 Task: Check the average views per listing of electric range in the last 5 years.
Action: Mouse moved to (944, 212)
Screenshot: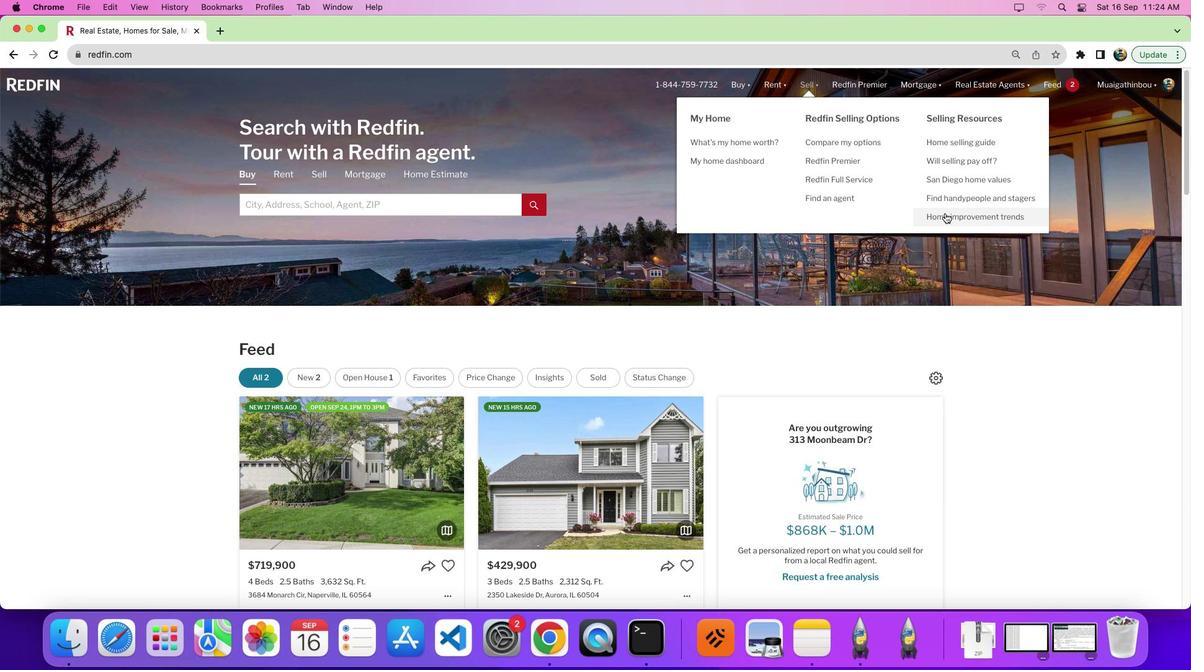 
Action: Mouse pressed left at (944, 212)
Screenshot: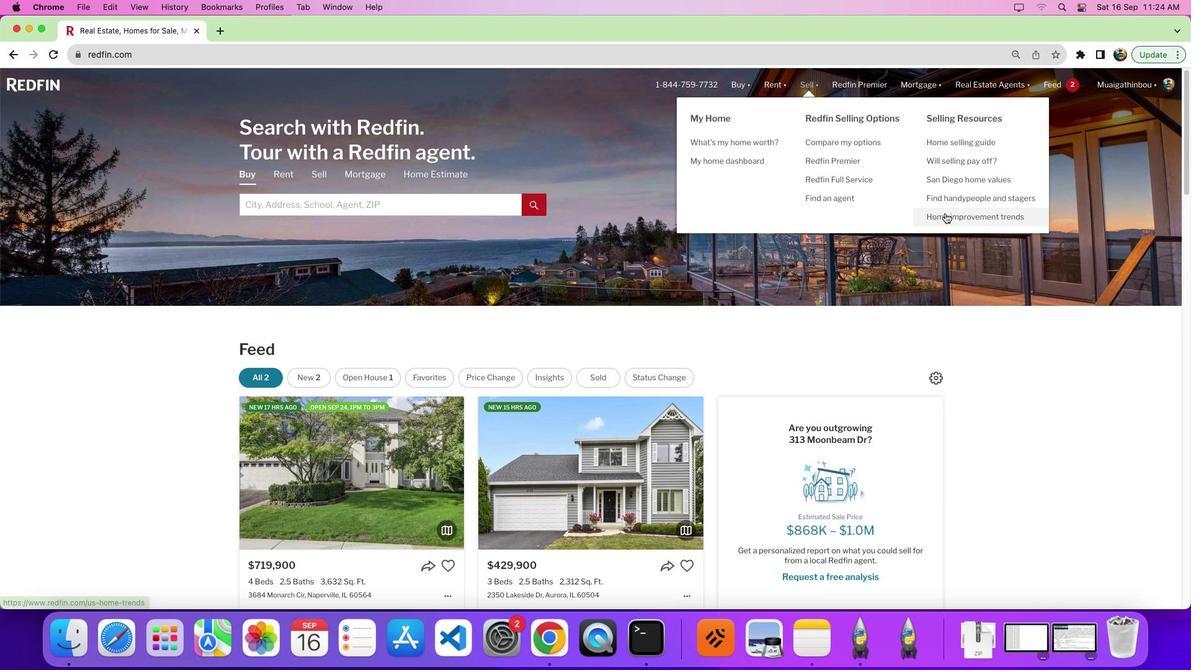 
Action: Mouse pressed left at (944, 212)
Screenshot: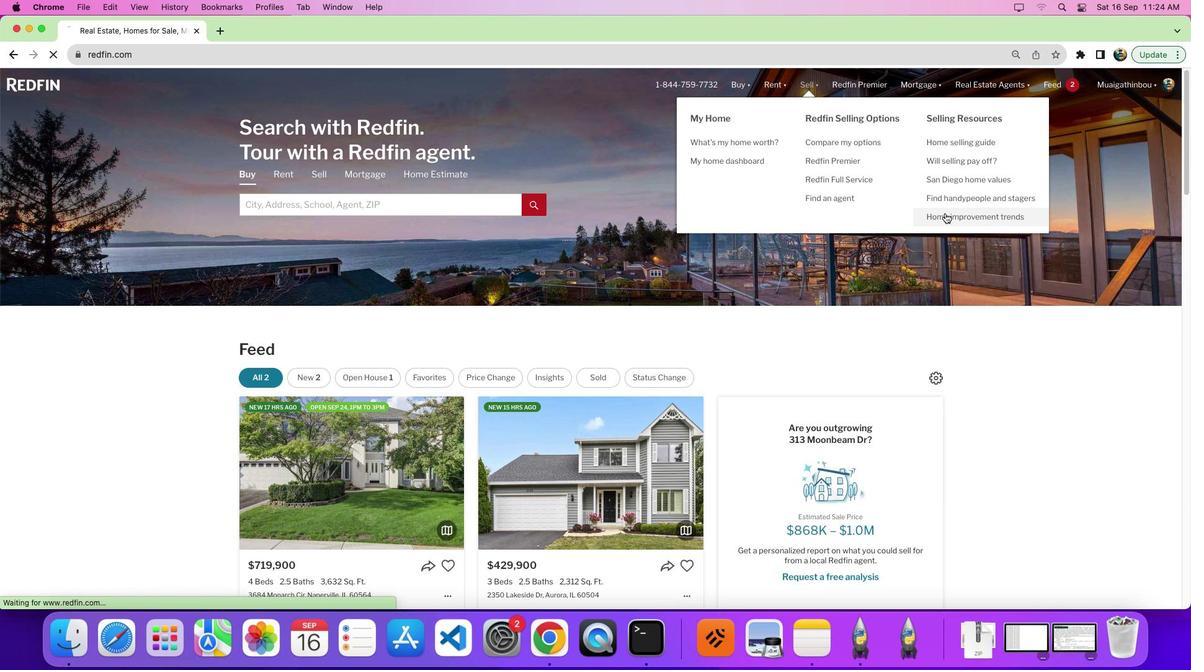 
Action: Mouse moved to (328, 242)
Screenshot: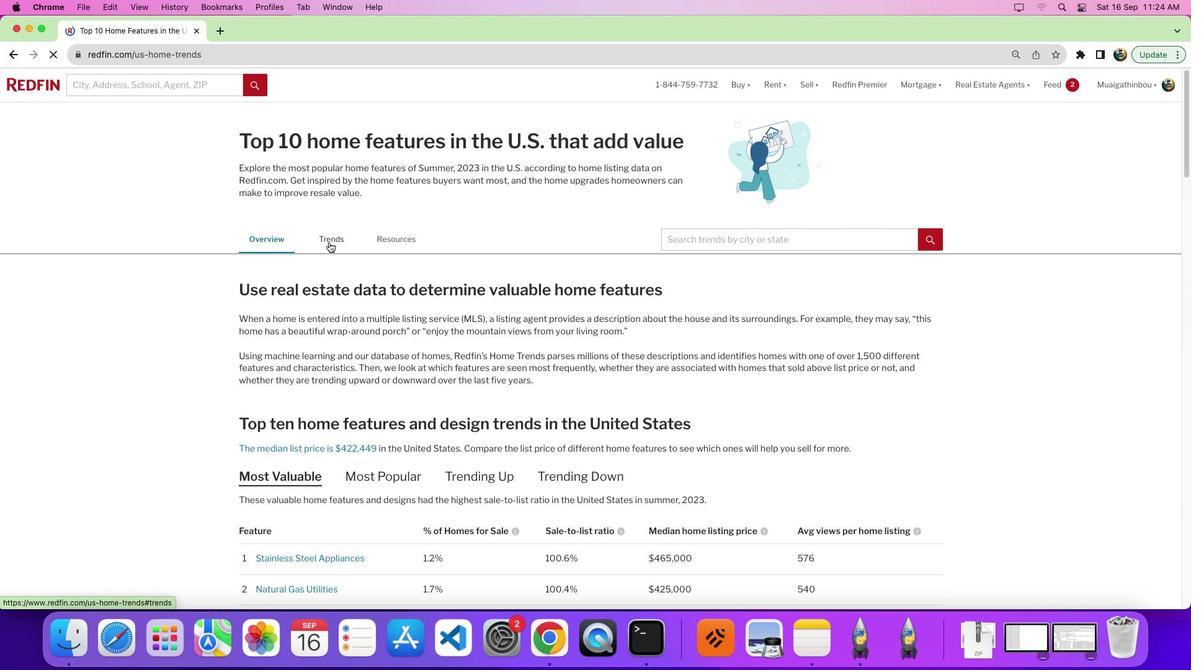 
Action: Mouse pressed left at (328, 242)
Screenshot: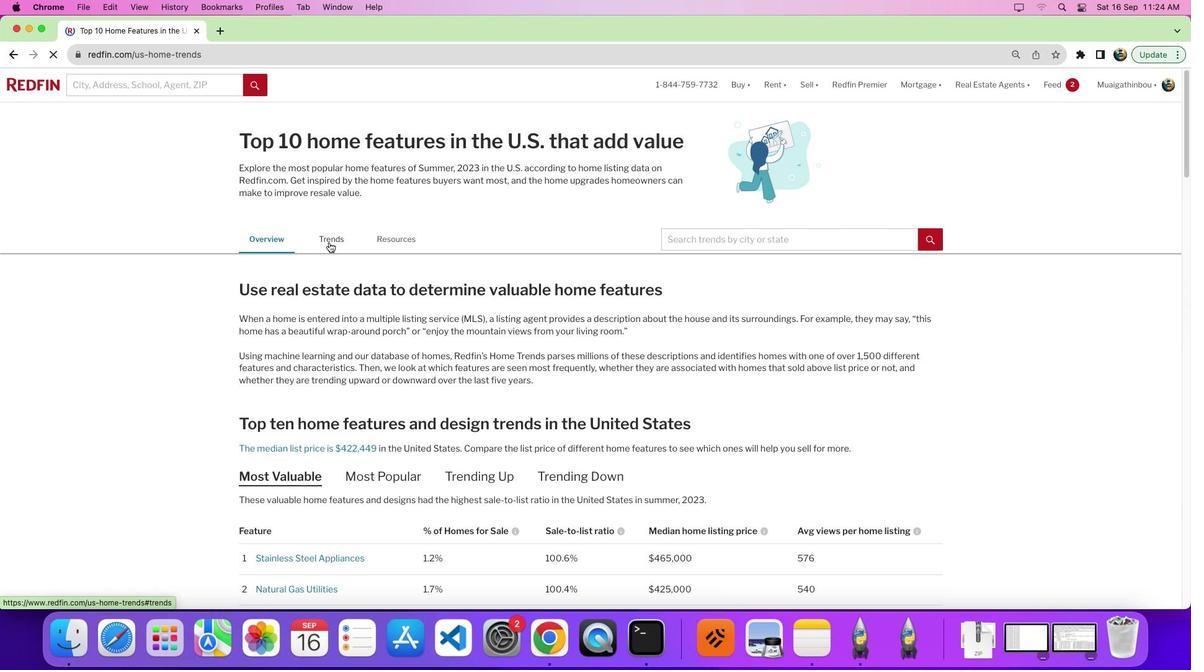 
Action: Mouse moved to (640, 300)
Screenshot: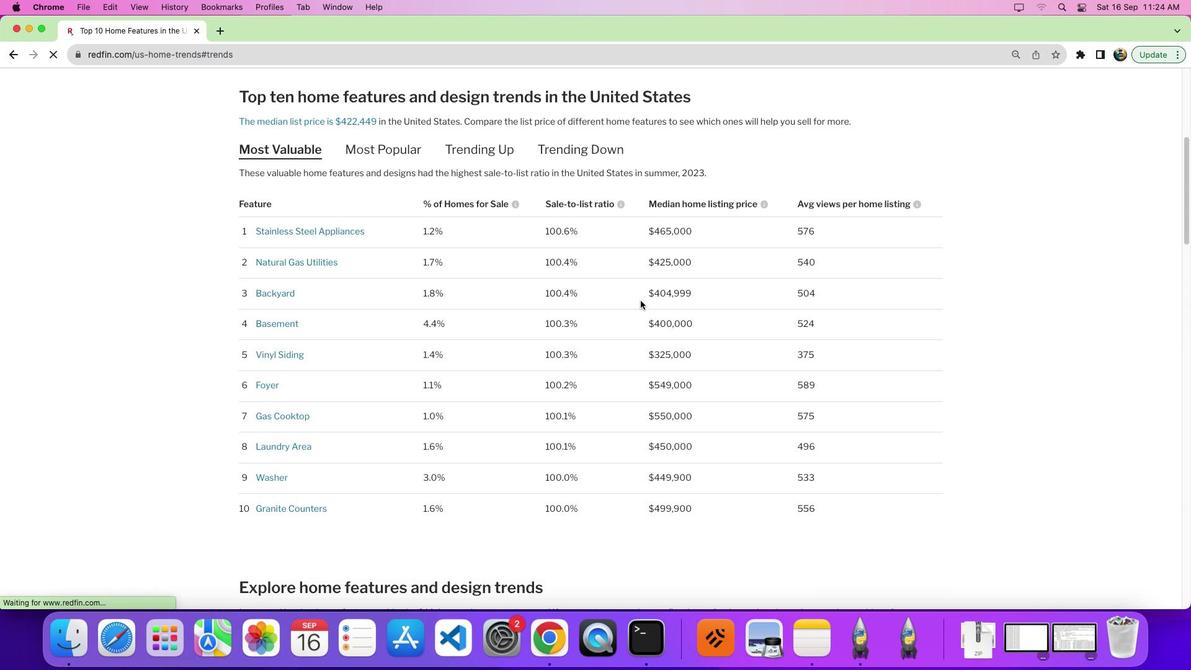 
Action: Mouse scrolled (640, 300) with delta (0, 0)
Screenshot: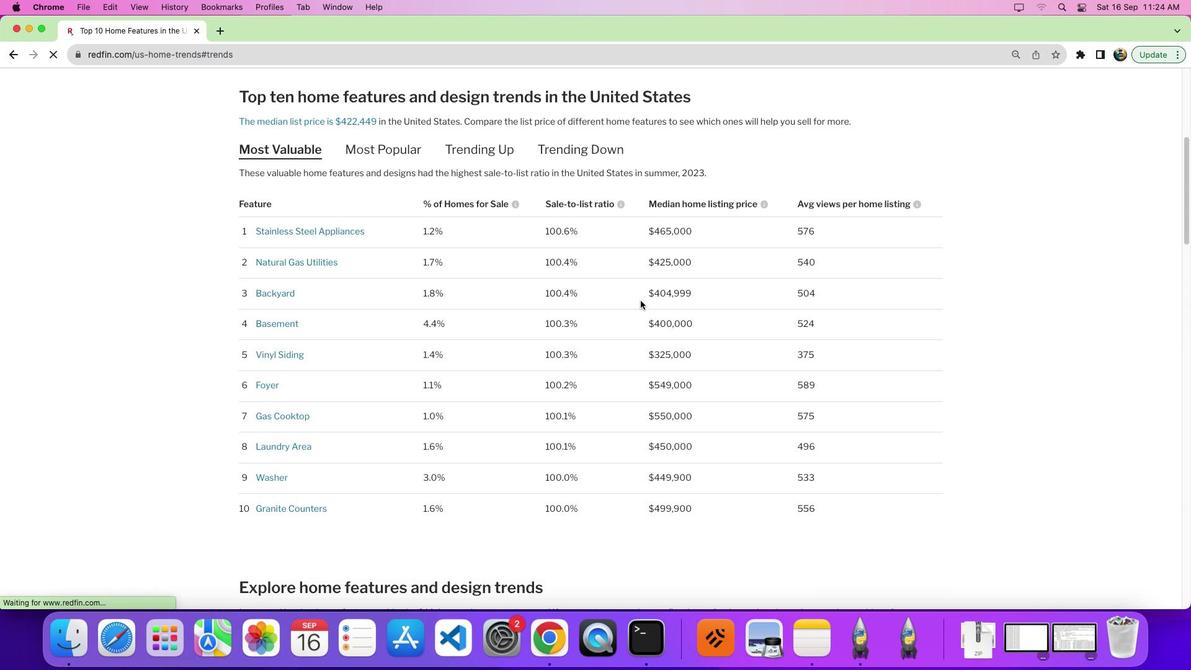 
Action: Mouse scrolled (640, 300) with delta (0, -1)
Screenshot: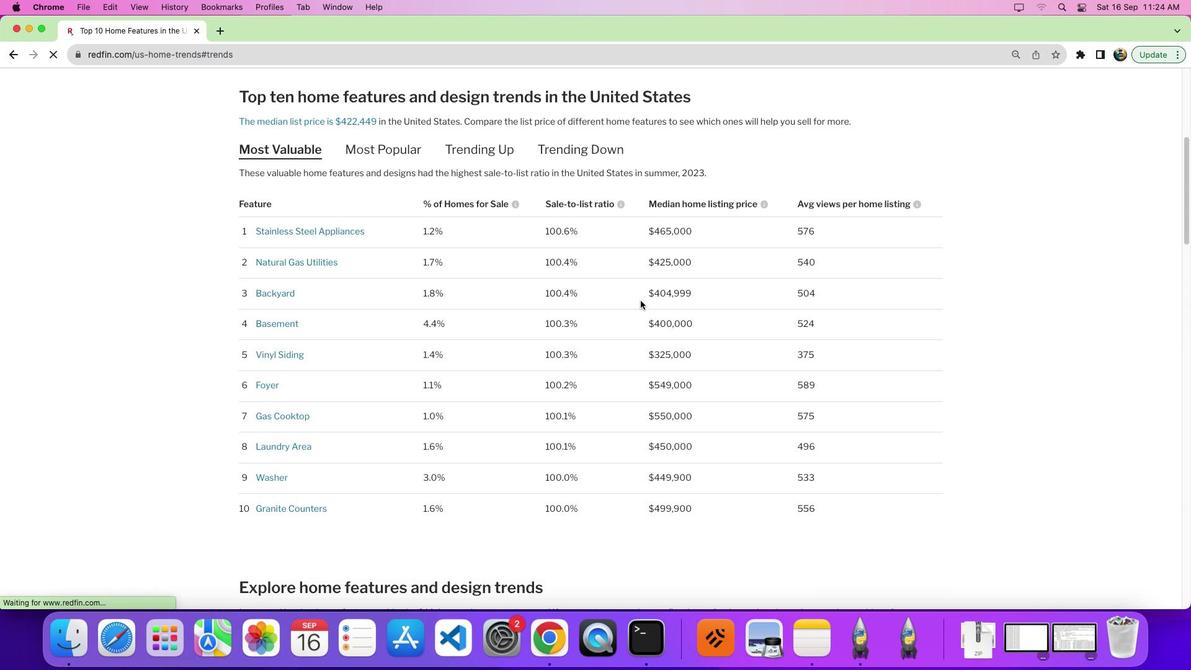 
Action: Mouse scrolled (640, 300) with delta (0, -4)
Screenshot: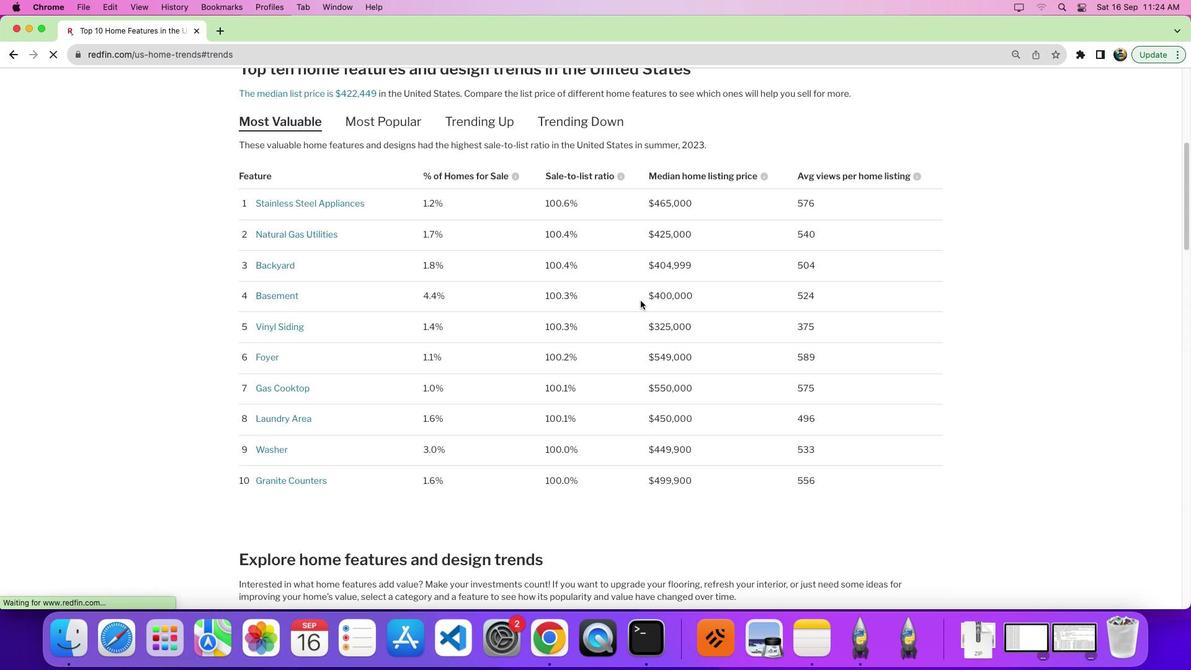 
Action: Mouse scrolled (640, 300) with delta (0, -6)
Screenshot: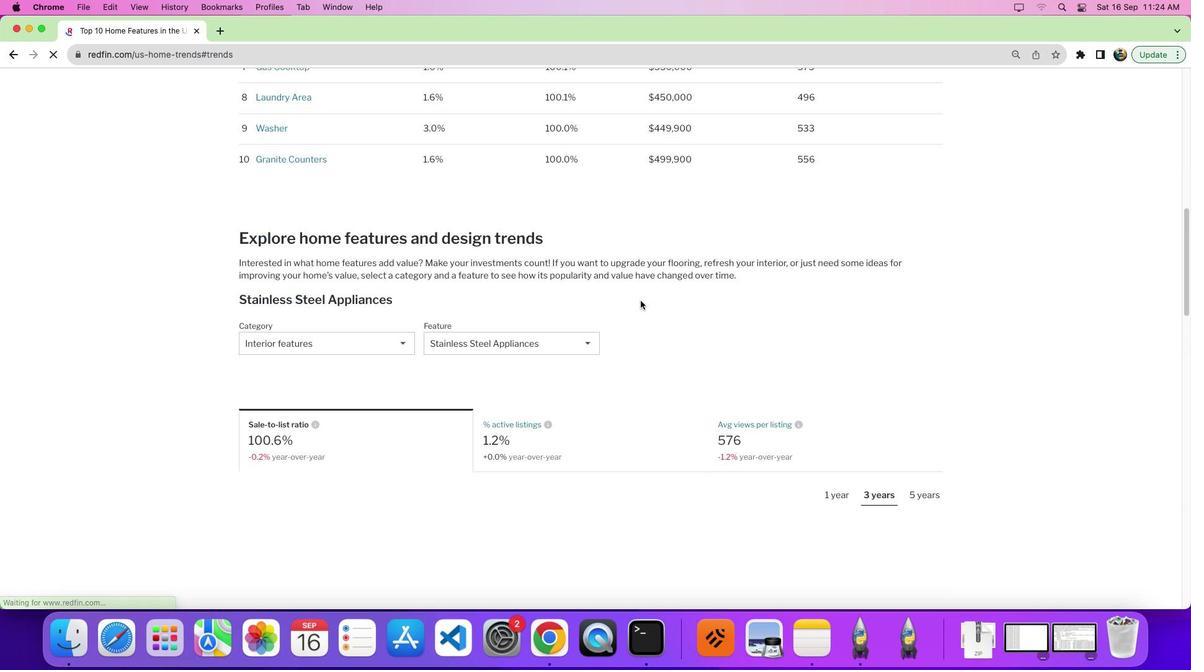 
Action: Mouse moved to (641, 299)
Screenshot: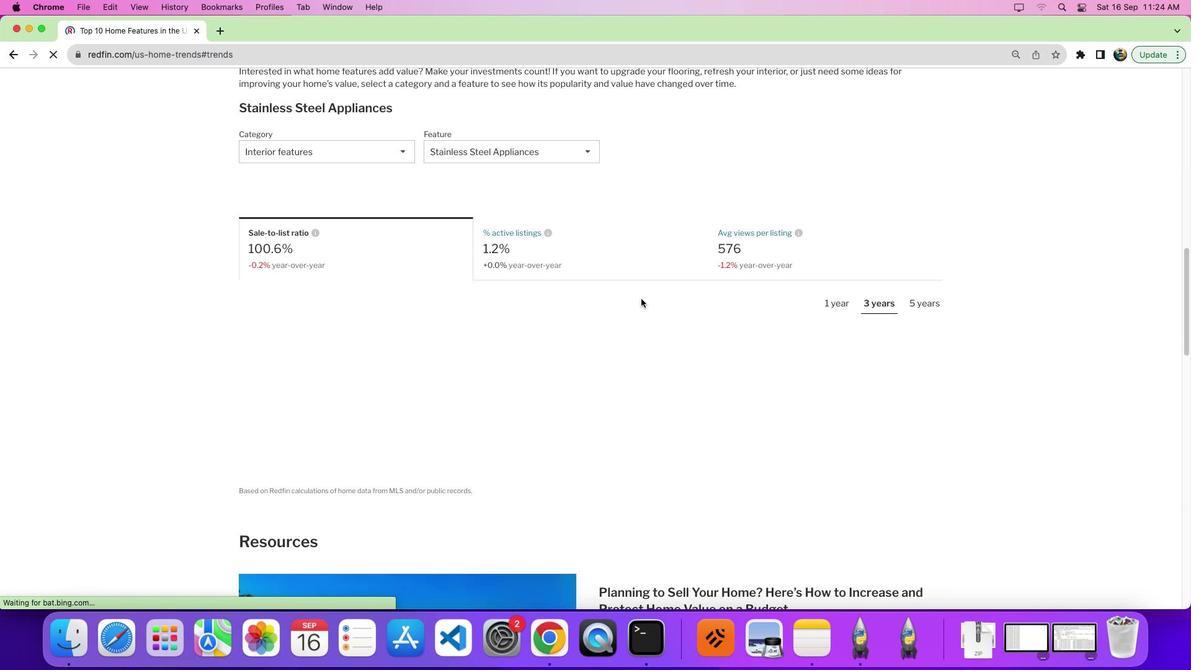 
Action: Mouse scrolled (641, 299) with delta (0, 0)
Screenshot: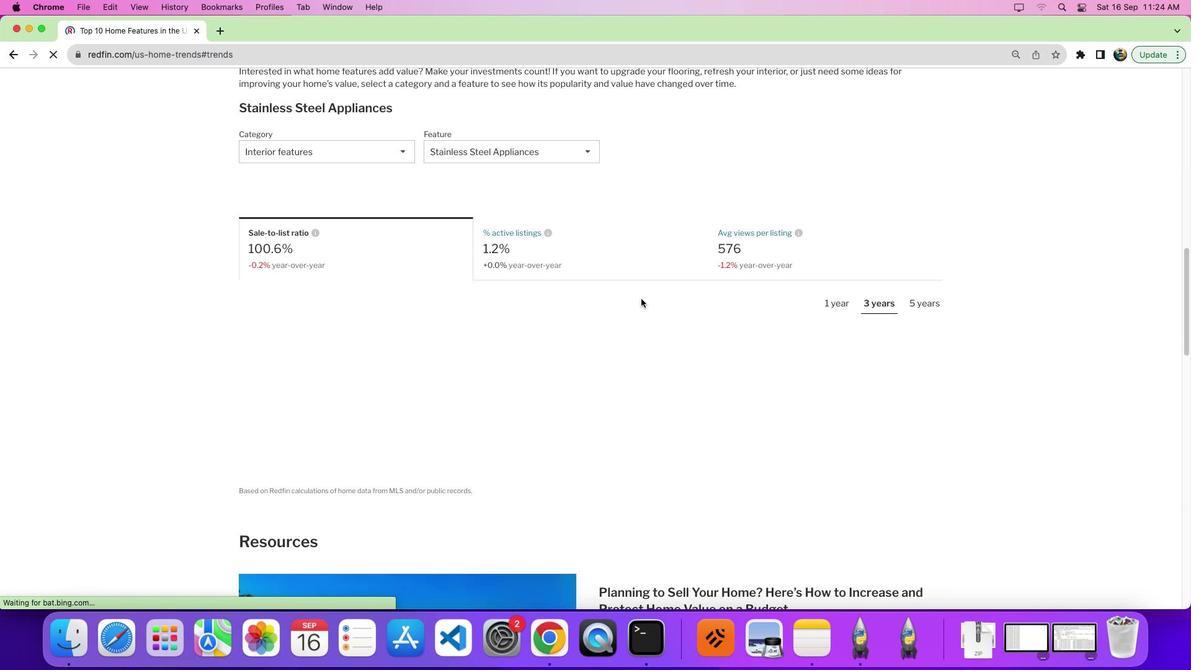 
Action: Mouse scrolled (641, 299) with delta (0, 0)
Screenshot: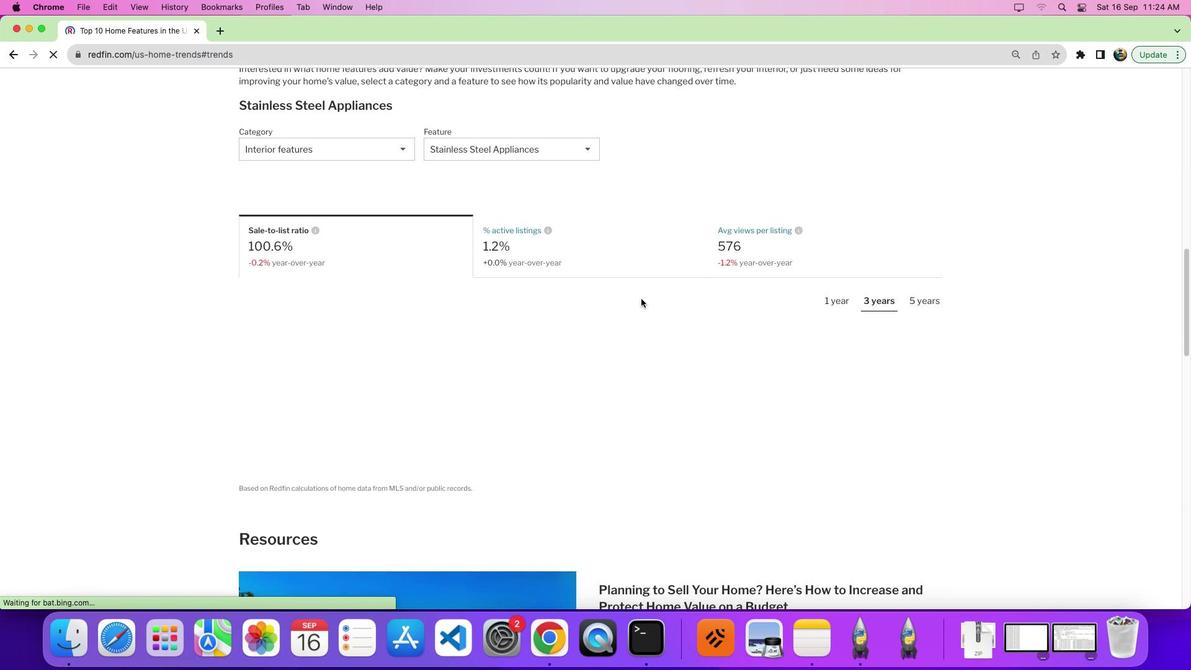 
Action: Mouse moved to (568, 305)
Screenshot: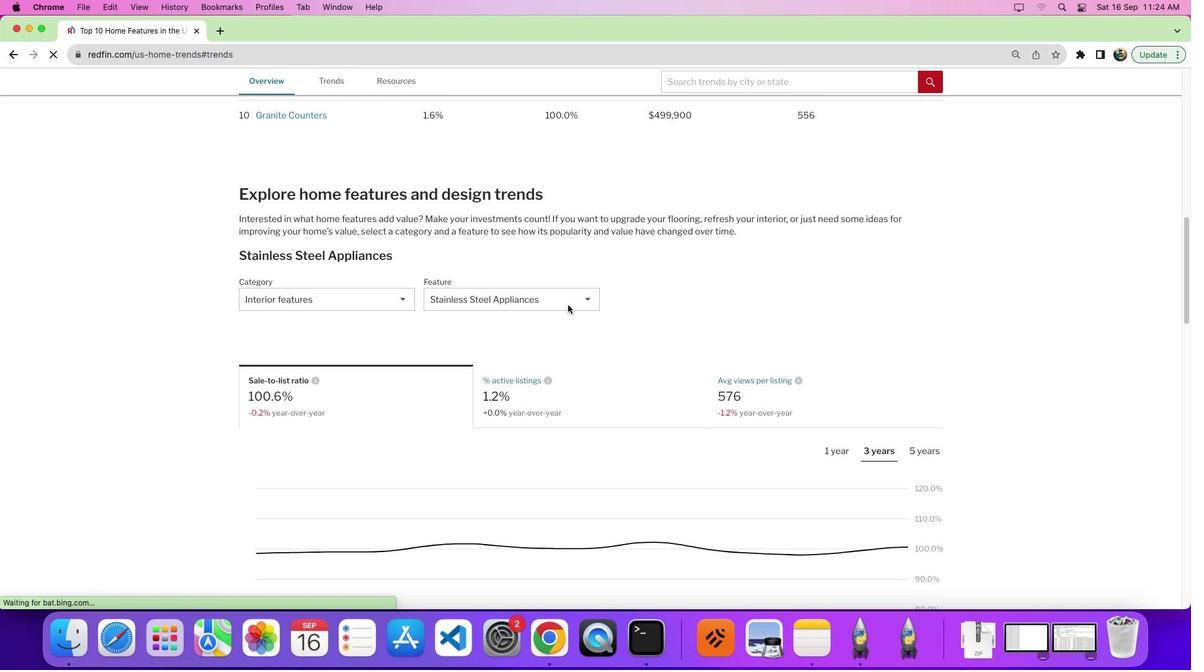 
Action: Mouse scrolled (568, 305) with delta (0, 0)
Screenshot: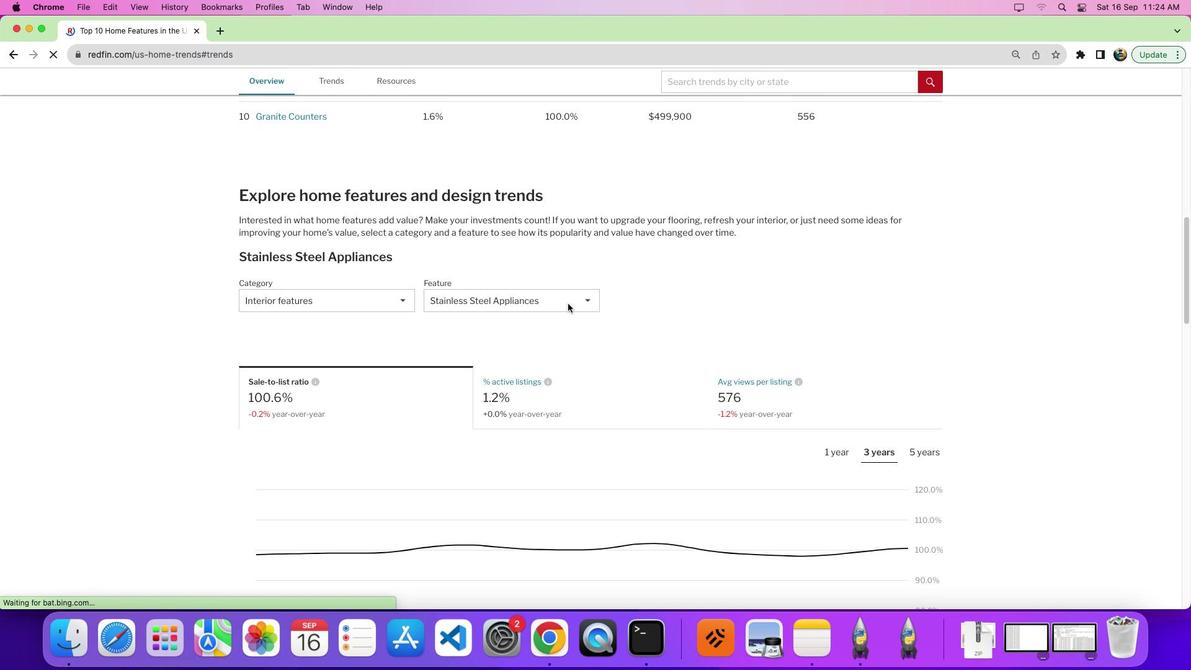 
Action: Mouse scrolled (568, 305) with delta (0, 0)
Screenshot: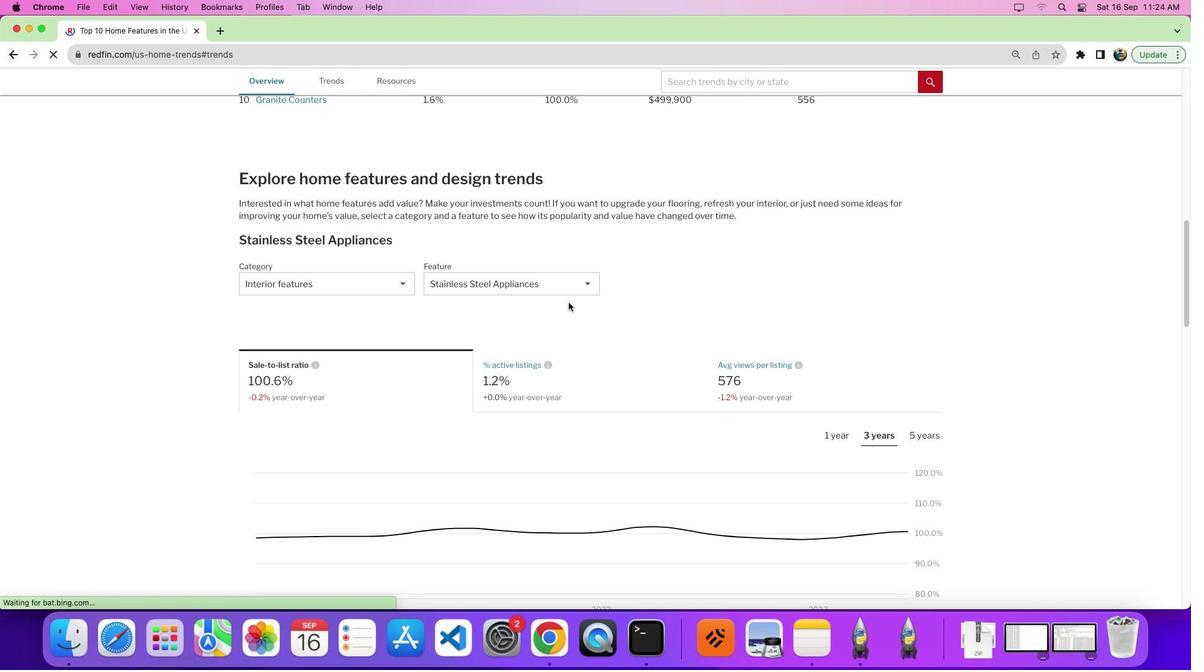 
Action: Mouse moved to (569, 300)
Screenshot: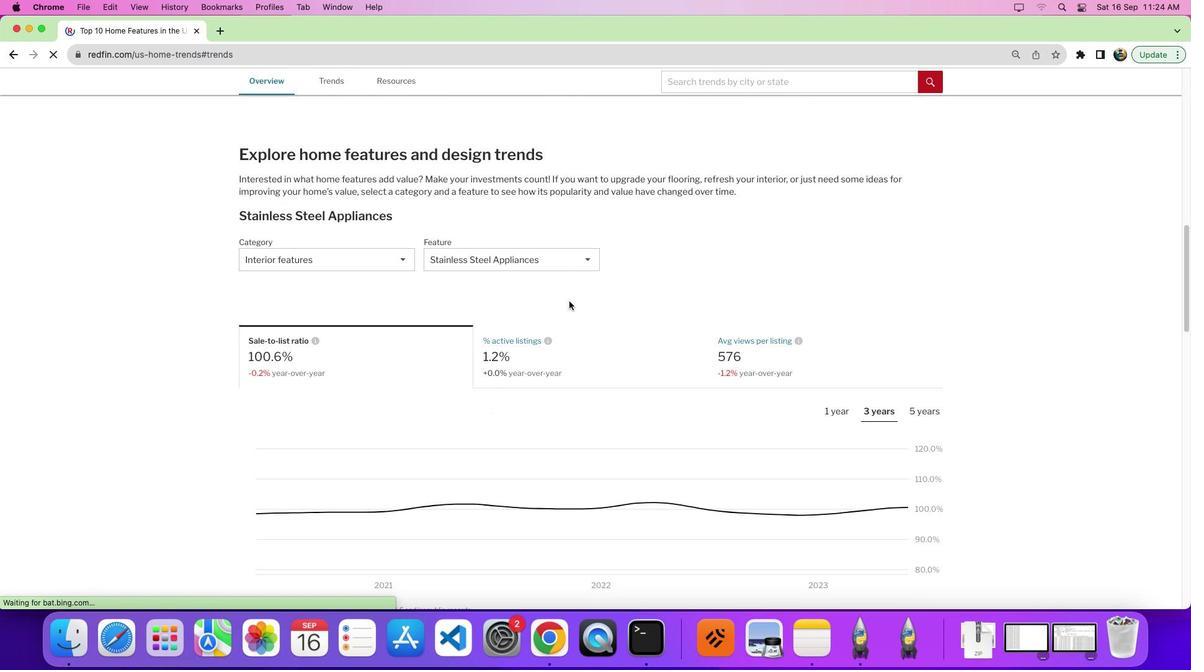 
Action: Mouse scrolled (569, 300) with delta (0, 0)
Screenshot: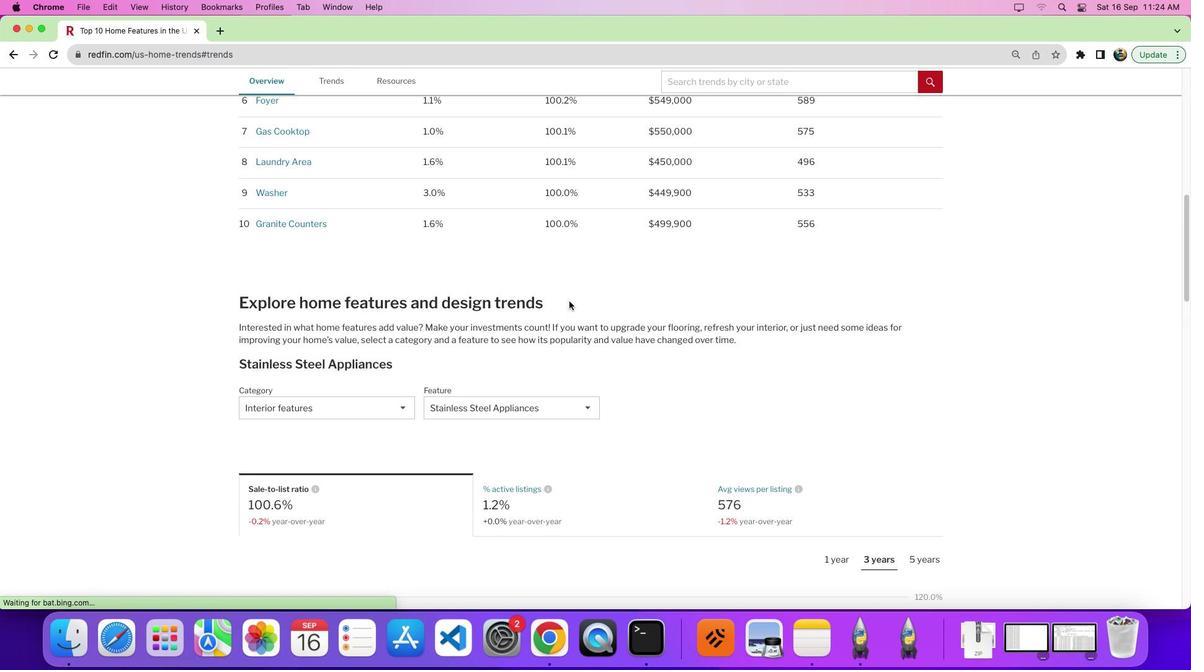 
Action: Mouse scrolled (569, 300) with delta (0, 0)
Screenshot: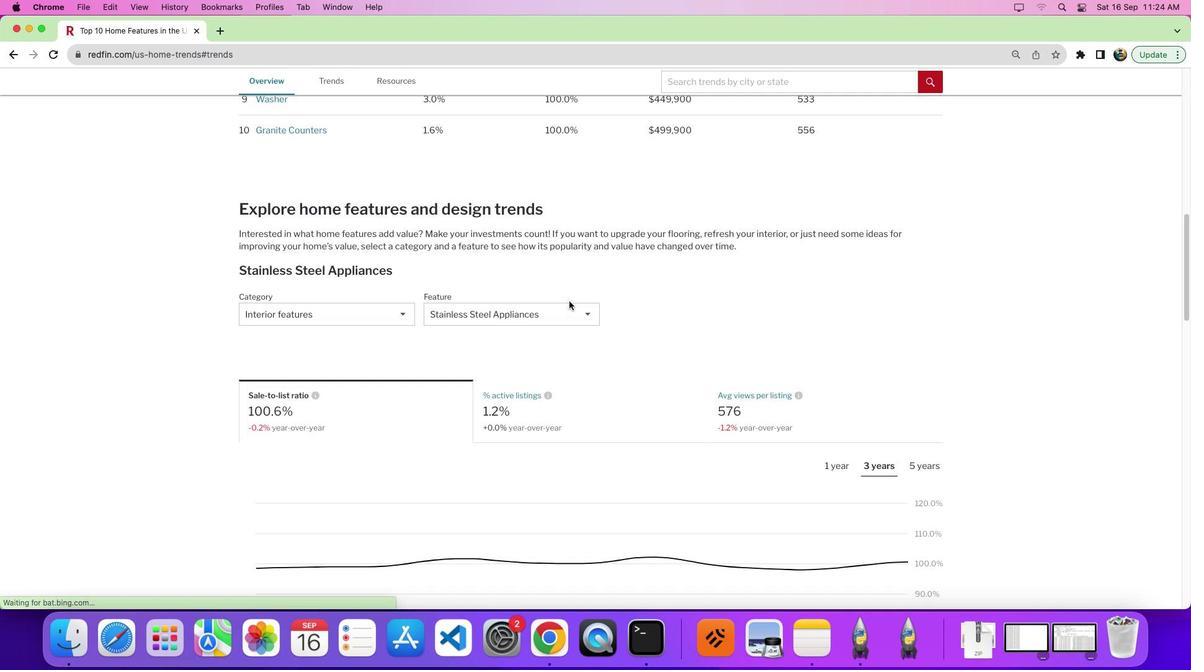 
Action: Mouse scrolled (569, 300) with delta (0, -4)
Screenshot: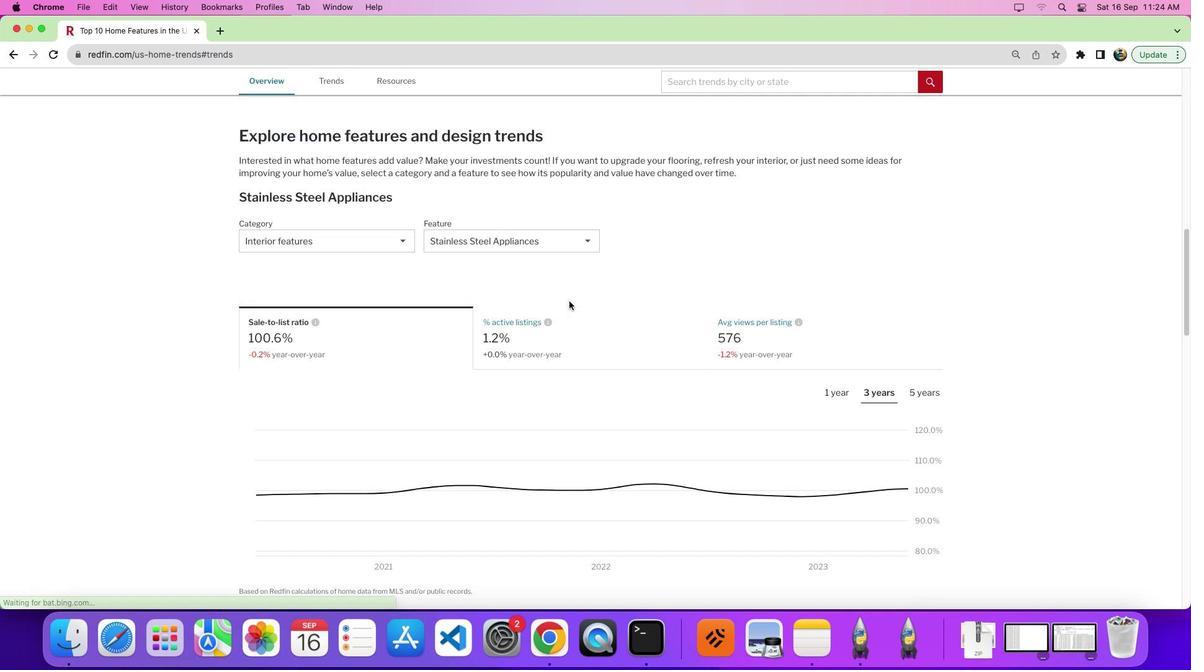
Action: Mouse scrolled (569, 300) with delta (0, -6)
Screenshot: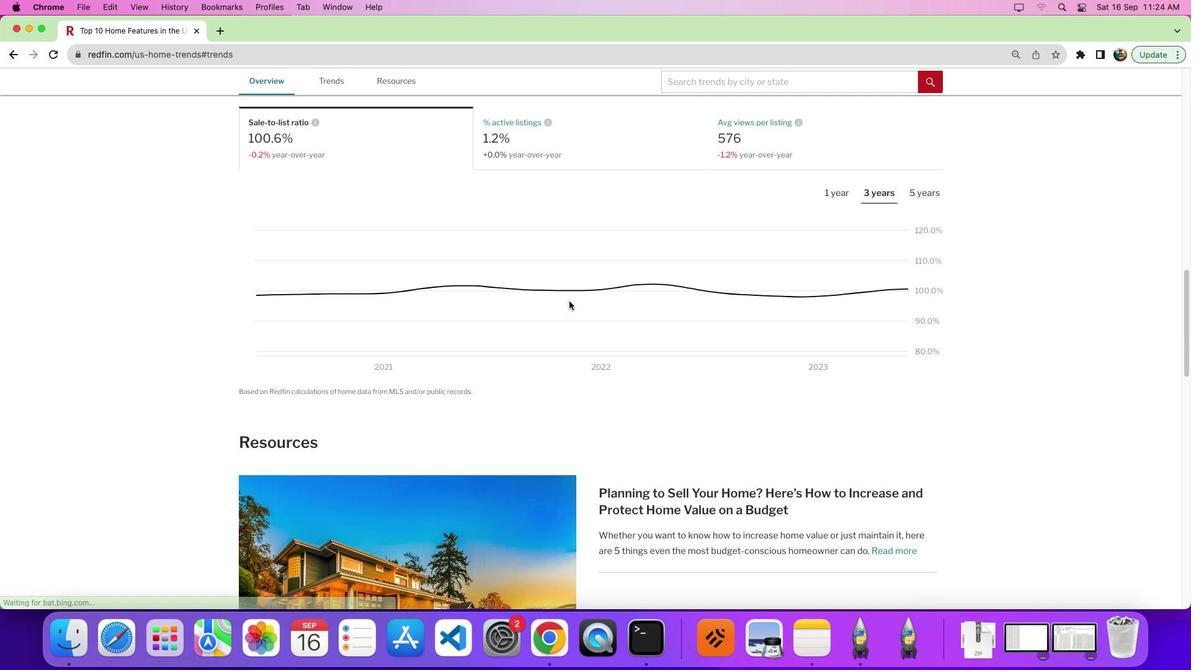 
Action: Mouse moved to (568, 299)
Screenshot: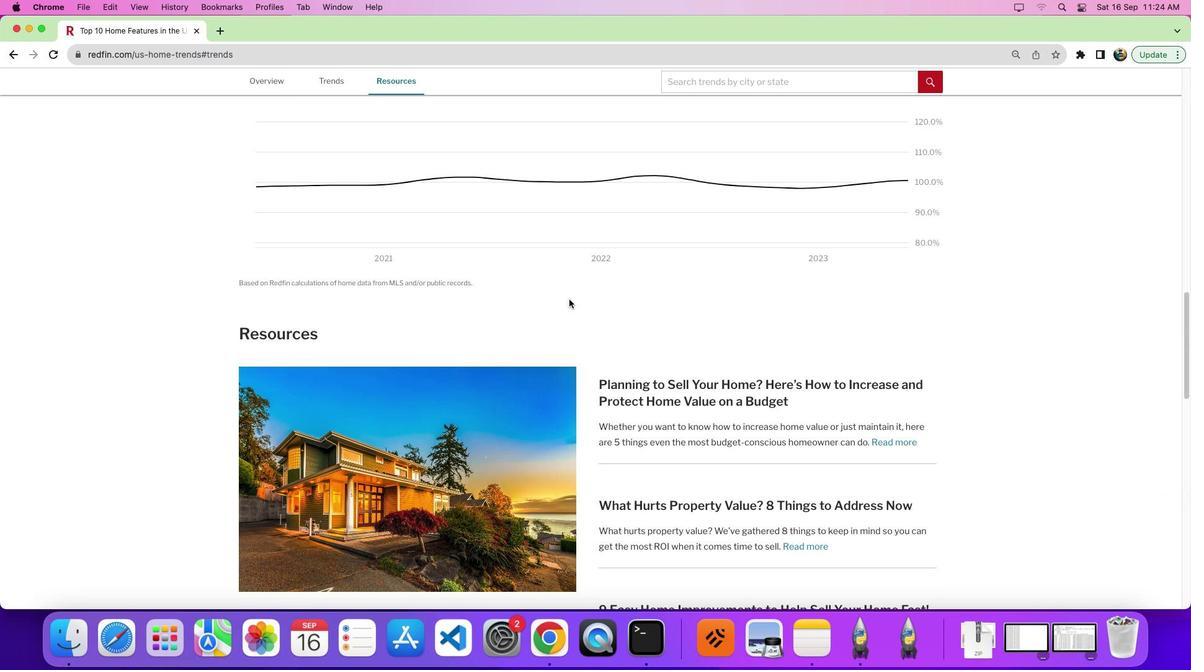 
Action: Mouse scrolled (568, 299) with delta (0, 0)
Screenshot: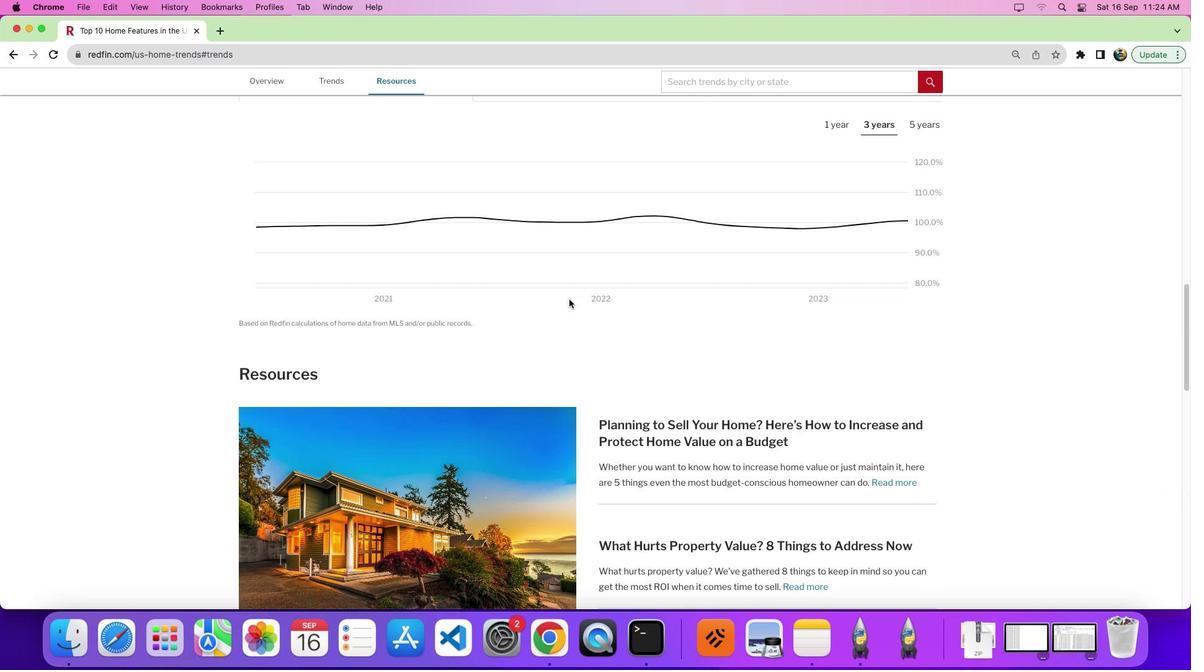 
Action: Mouse scrolled (568, 299) with delta (0, 0)
Screenshot: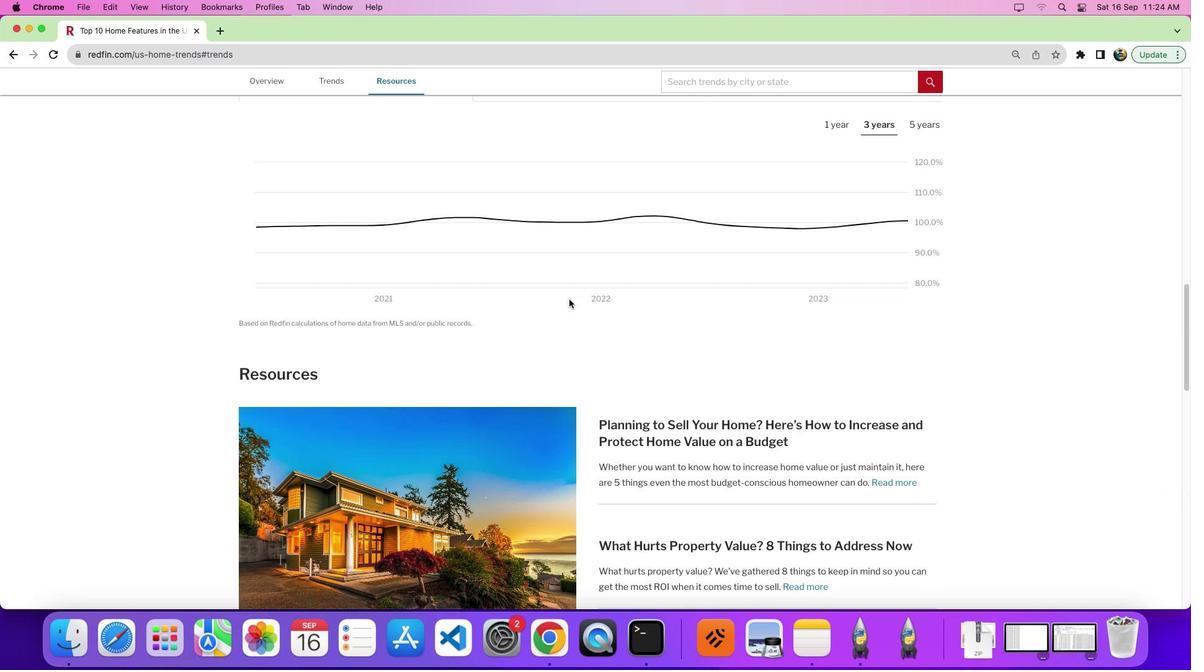 
Action: Mouse scrolled (568, 299) with delta (0, 4)
Screenshot: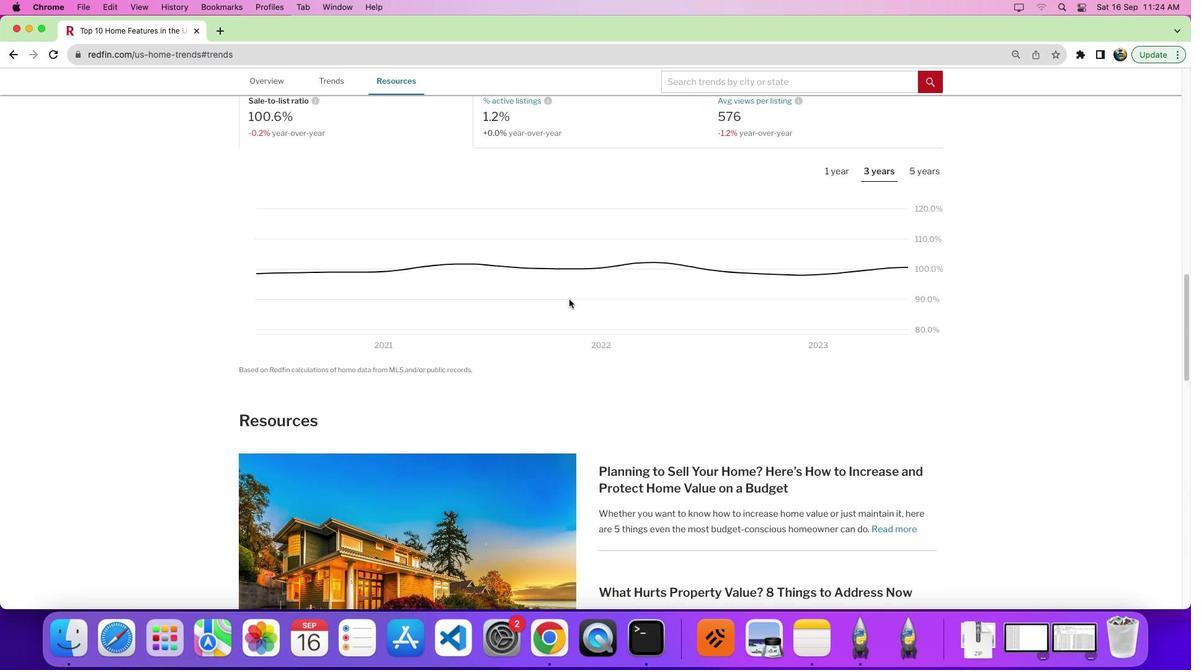 
Action: Mouse moved to (525, 189)
Screenshot: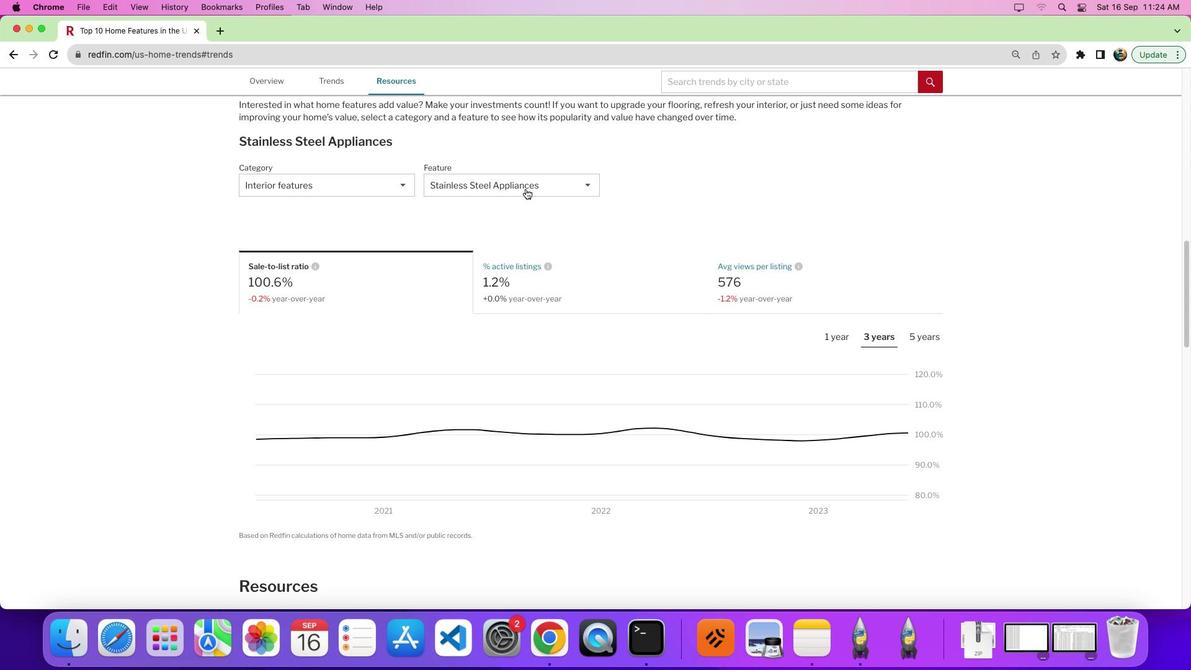 
Action: Mouse pressed left at (525, 189)
Screenshot: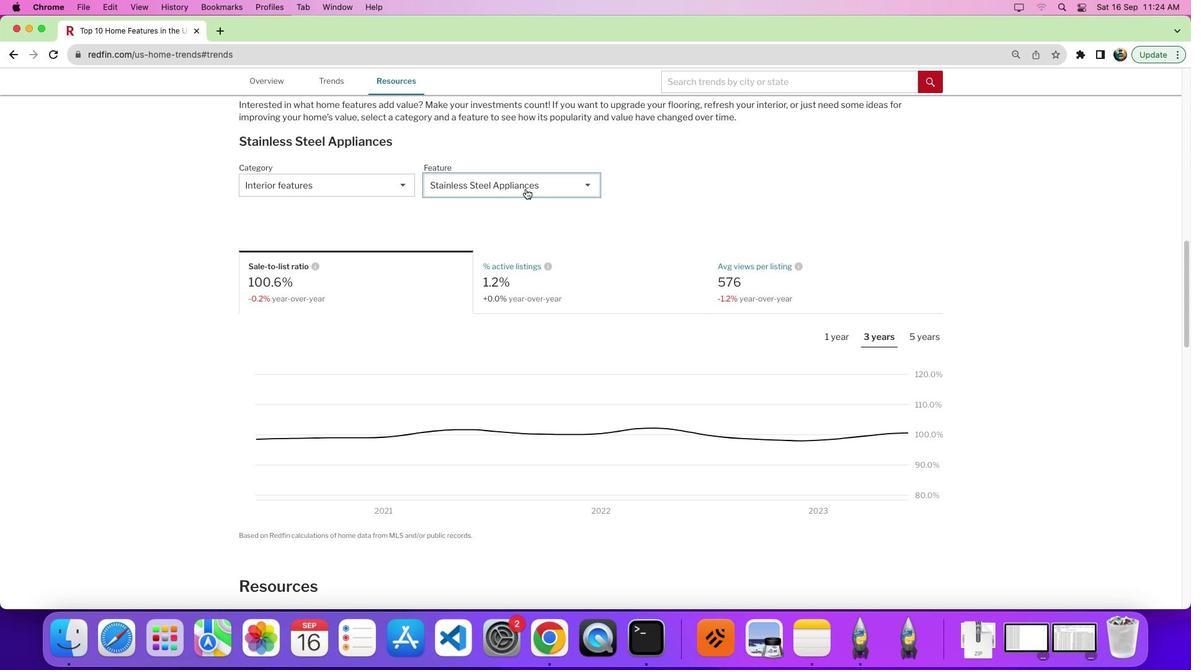 
Action: Mouse moved to (524, 299)
Screenshot: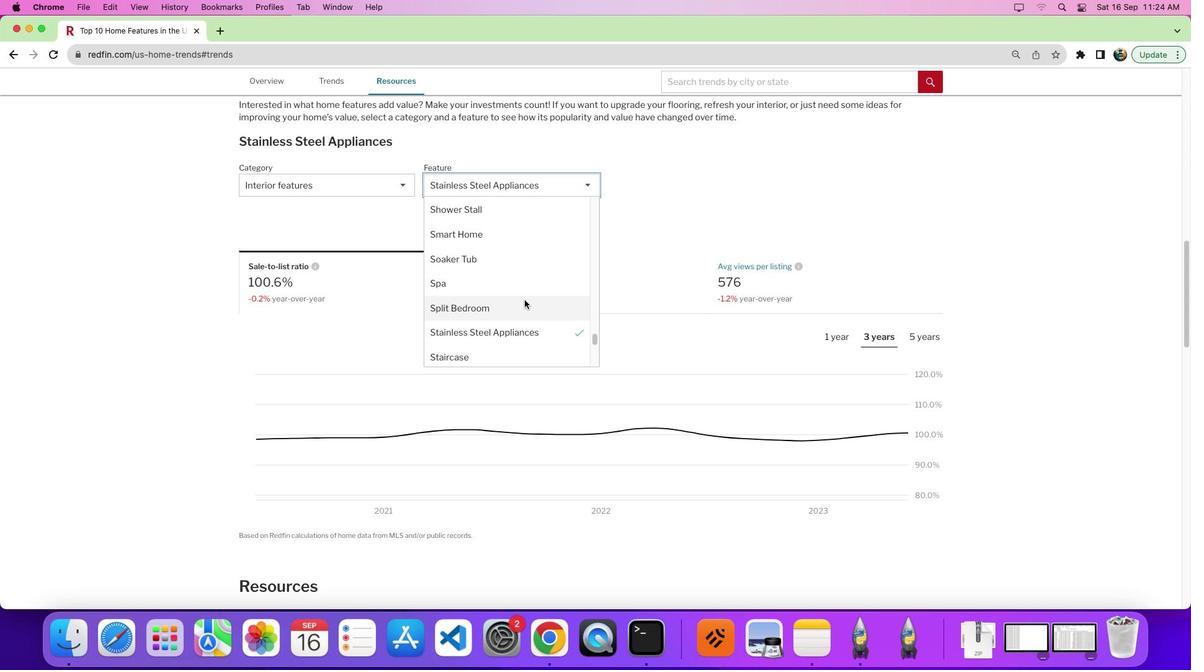 
Action: Mouse scrolled (524, 299) with delta (0, 0)
Screenshot: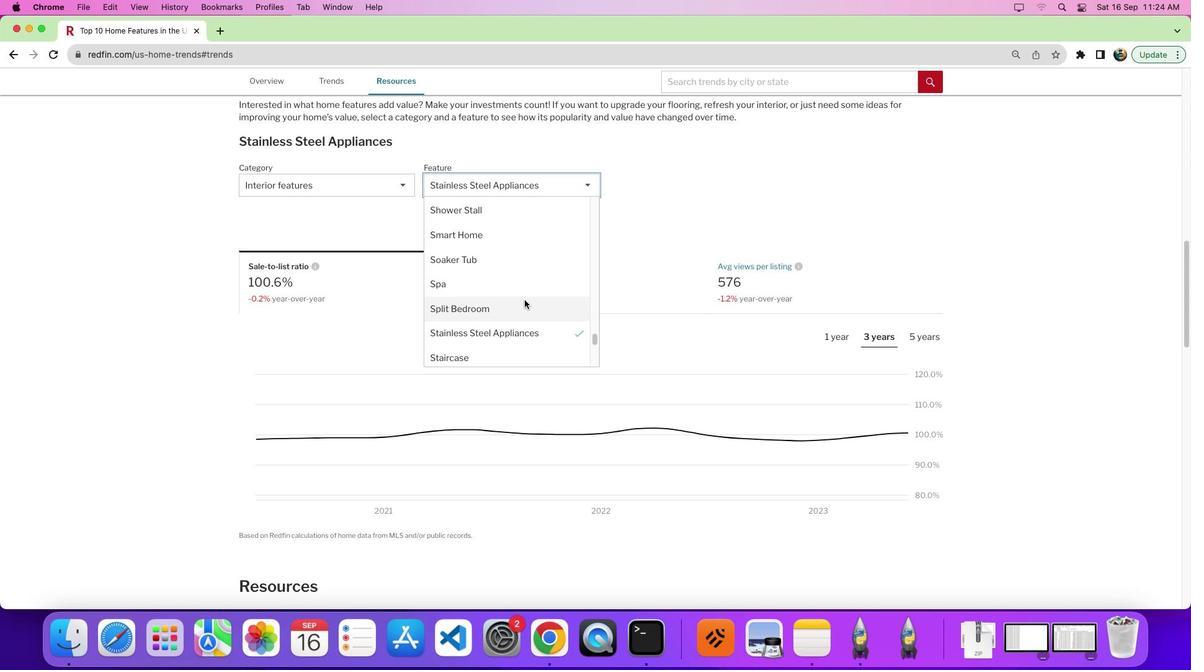
Action: Mouse scrolled (524, 299) with delta (0, 0)
Screenshot: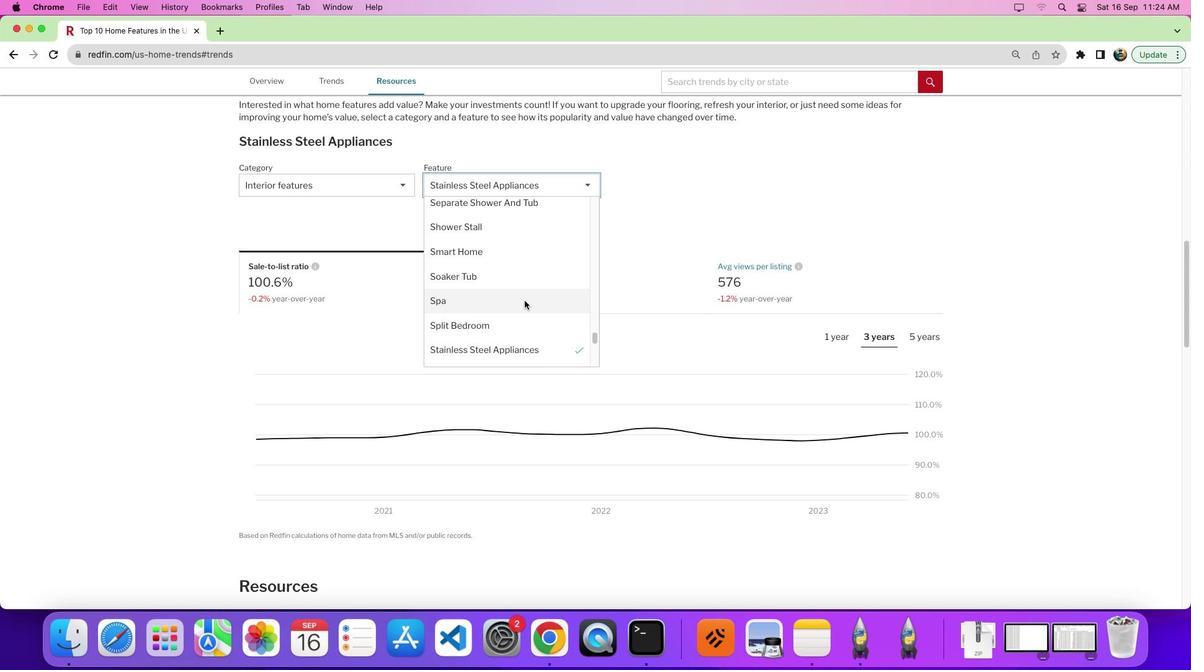 
Action: Mouse moved to (524, 300)
Screenshot: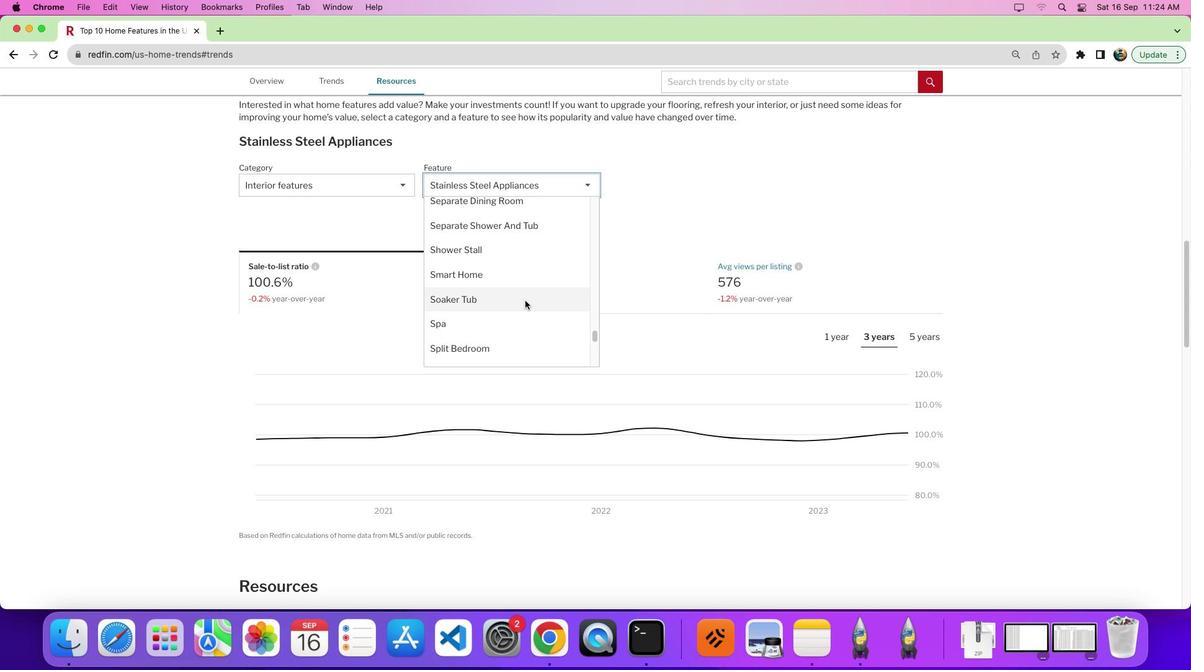 
Action: Mouse scrolled (524, 300) with delta (0, 0)
Screenshot: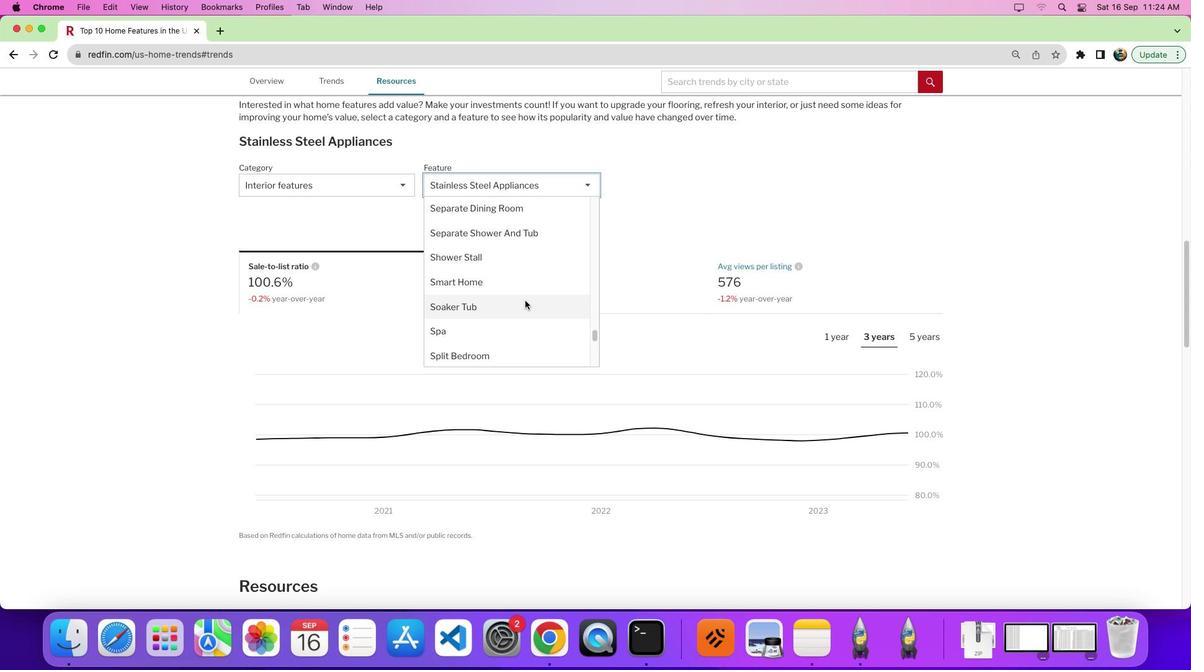 
Action: Mouse scrolled (524, 300) with delta (0, 0)
Screenshot: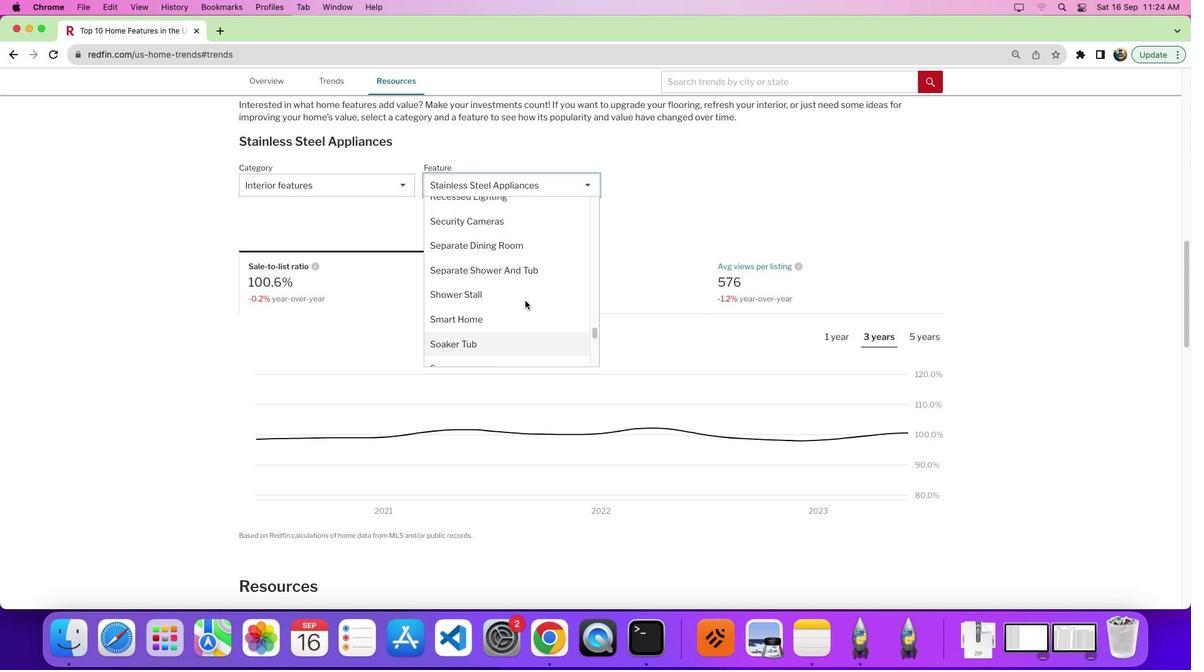 
Action: Mouse scrolled (524, 300) with delta (0, 3)
Screenshot: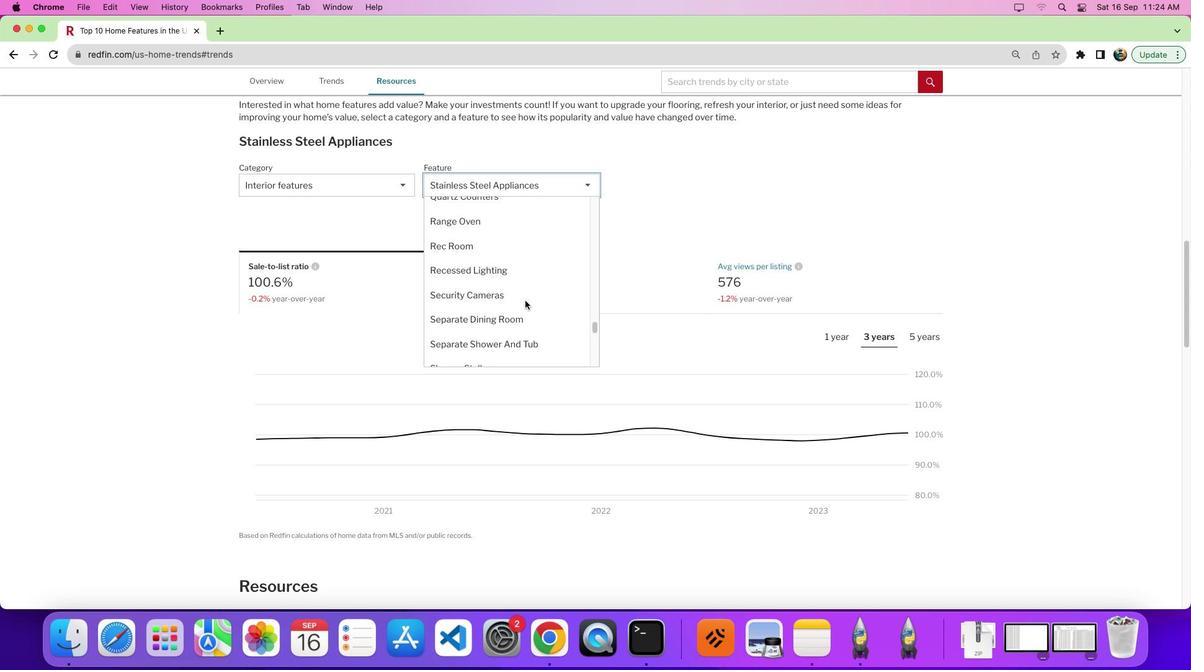 
Action: Mouse scrolled (524, 300) with delta (0, 0)
Screenshot: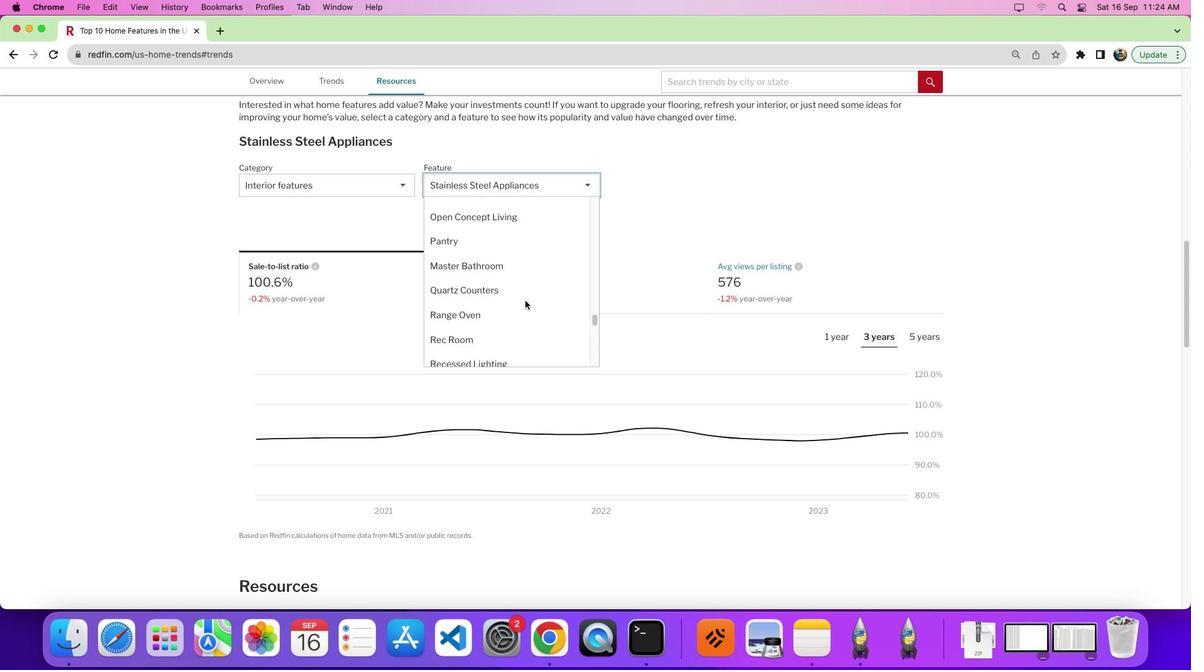 
Action: Mouse scrolled (524, 300) with delta (0, 0)
Screenshot: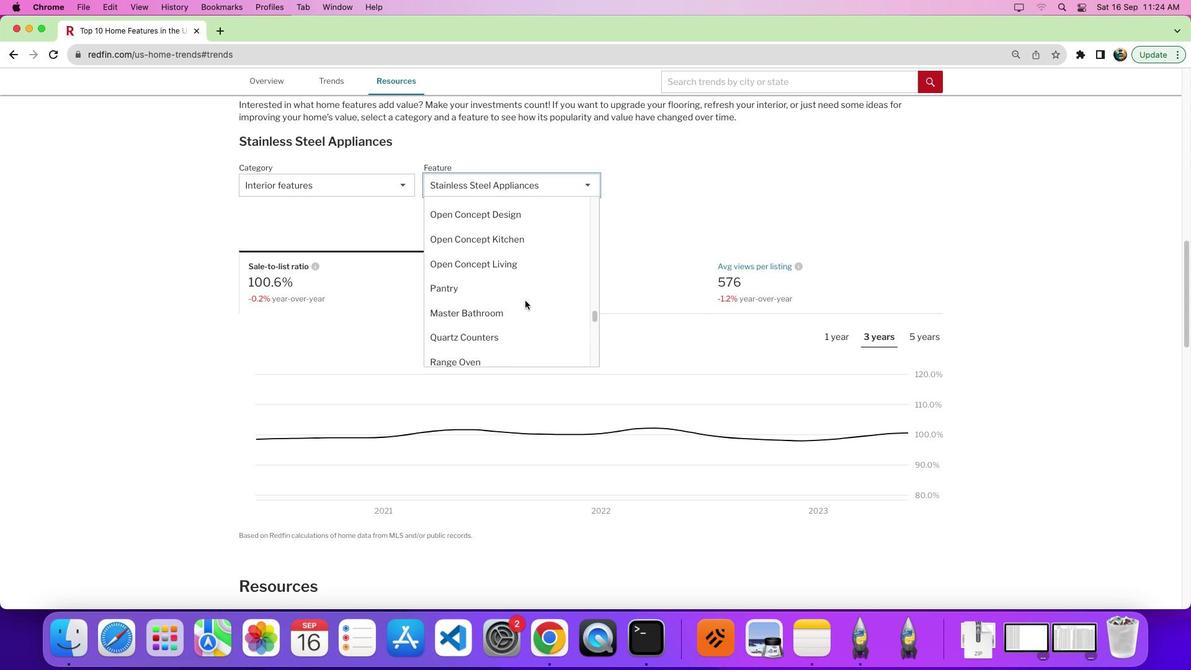 
Action: Mouse scrolled (524, 300) with delta (0, 4)
Screenshot: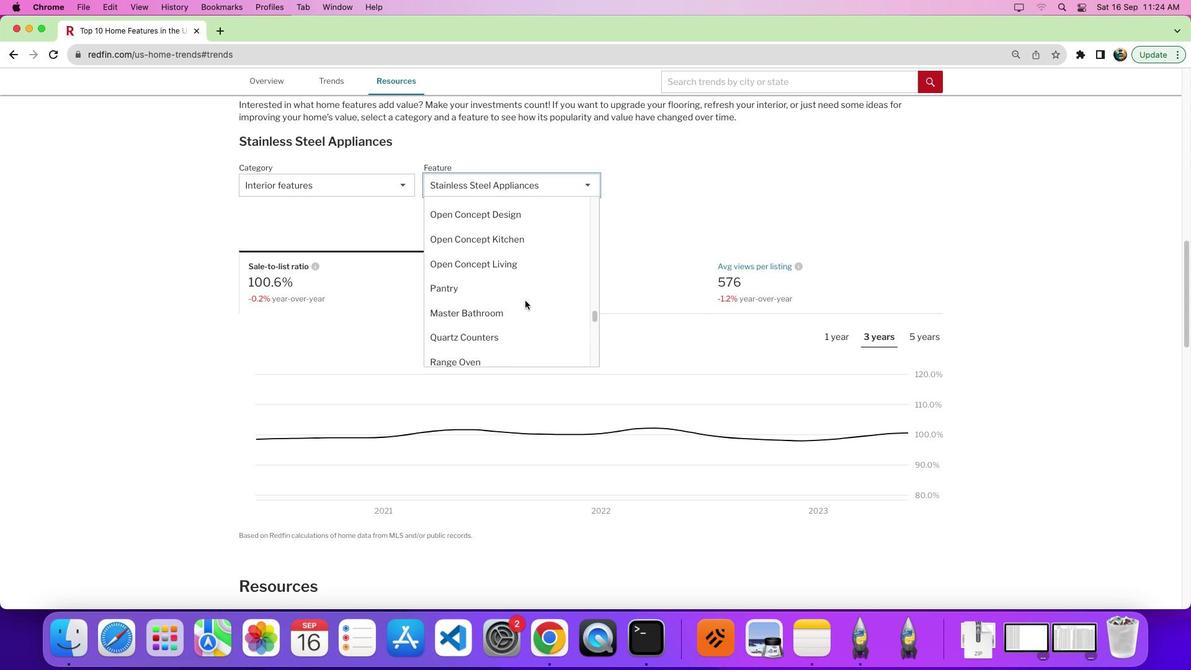 
Action: Mouse scrolled (524, 300) with delta (0, 0)
Screenshot: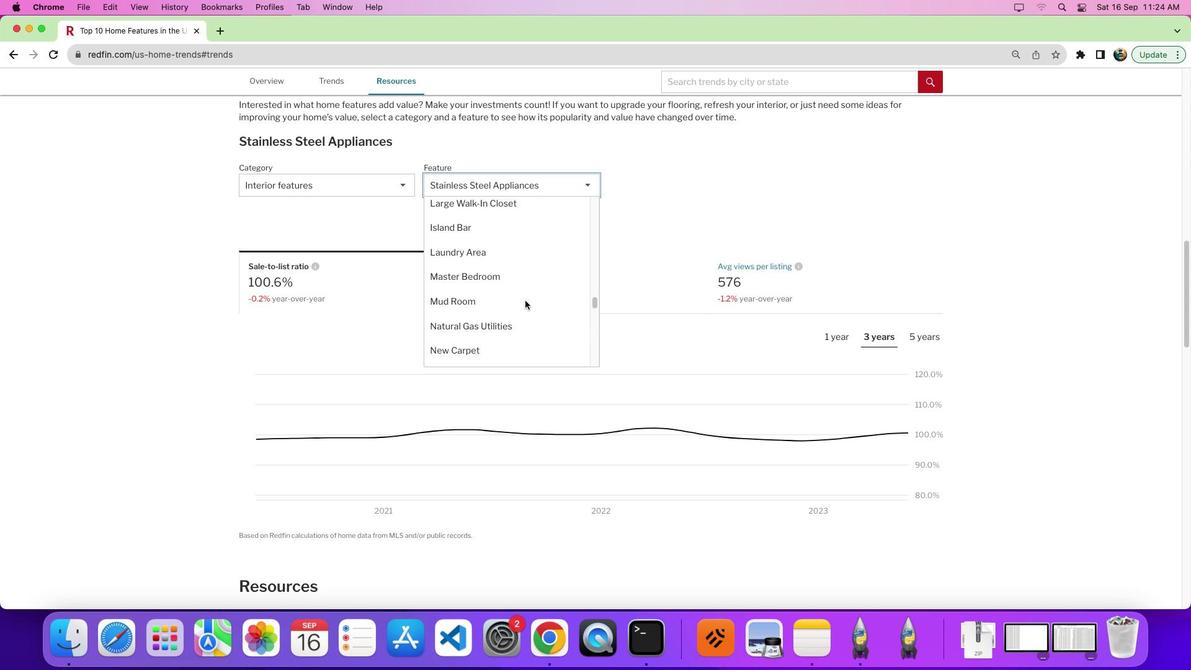 
Action: Mouse scrolled (524, 300) with delta (0, 0)
Screenshot: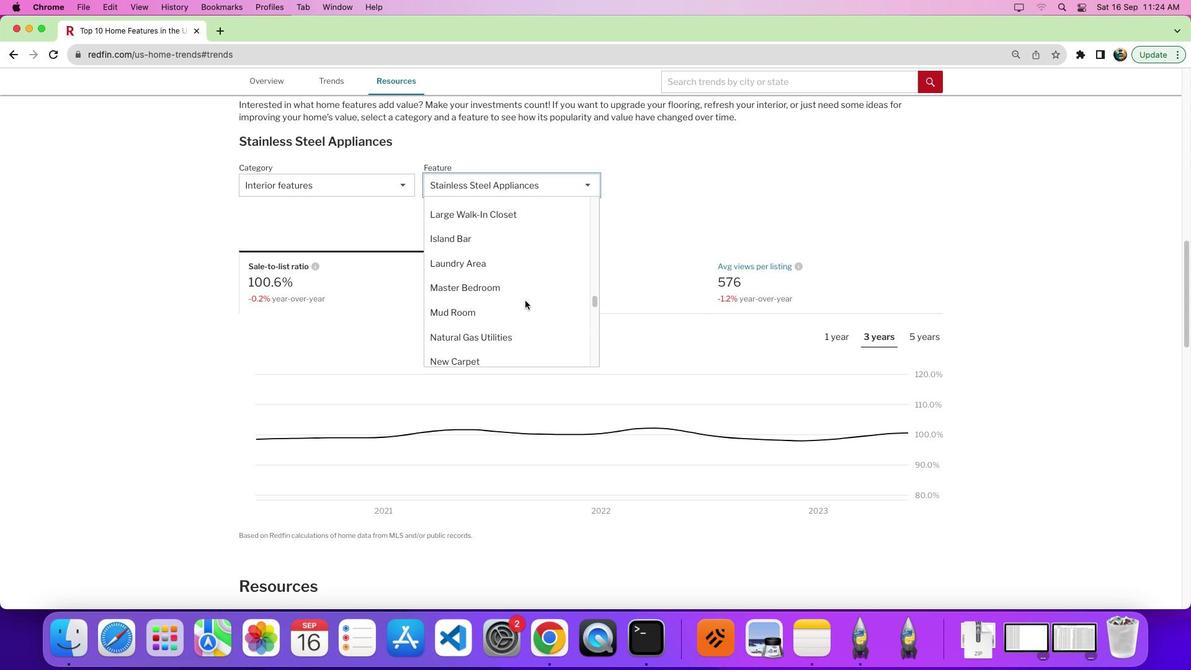 
Action: Mouse scrolled (524, 300) with delta (0, 3)
Screenshot: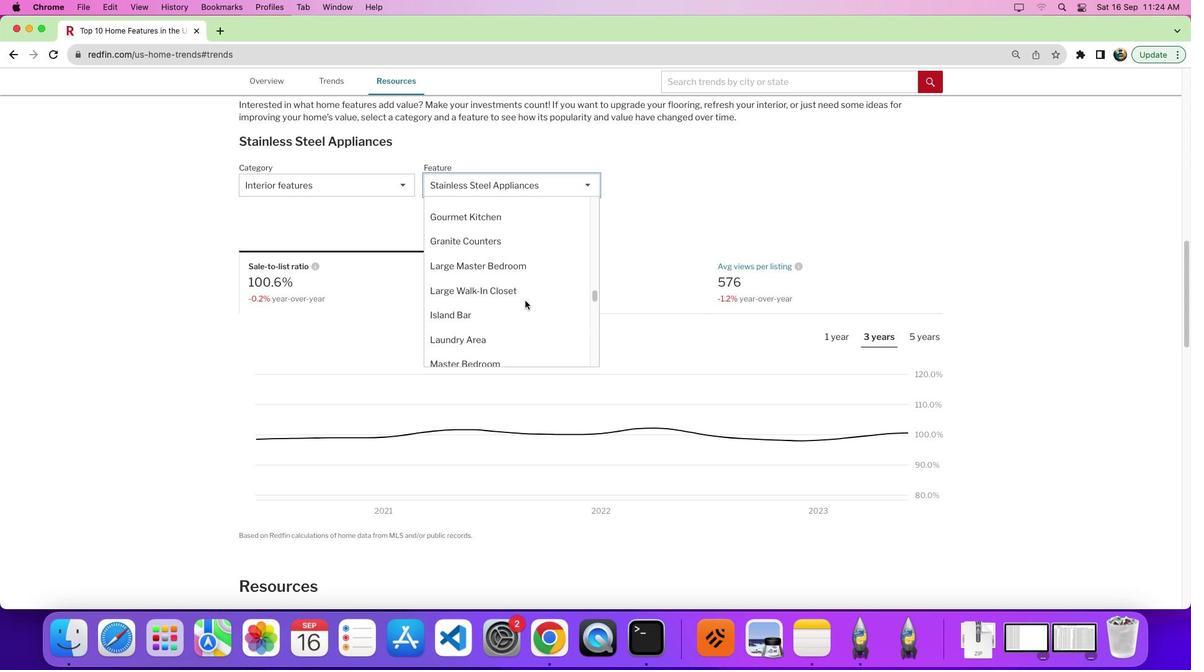 
Action: Mouse scrolled (524, 300) with delta (0, 0)
Screenshot: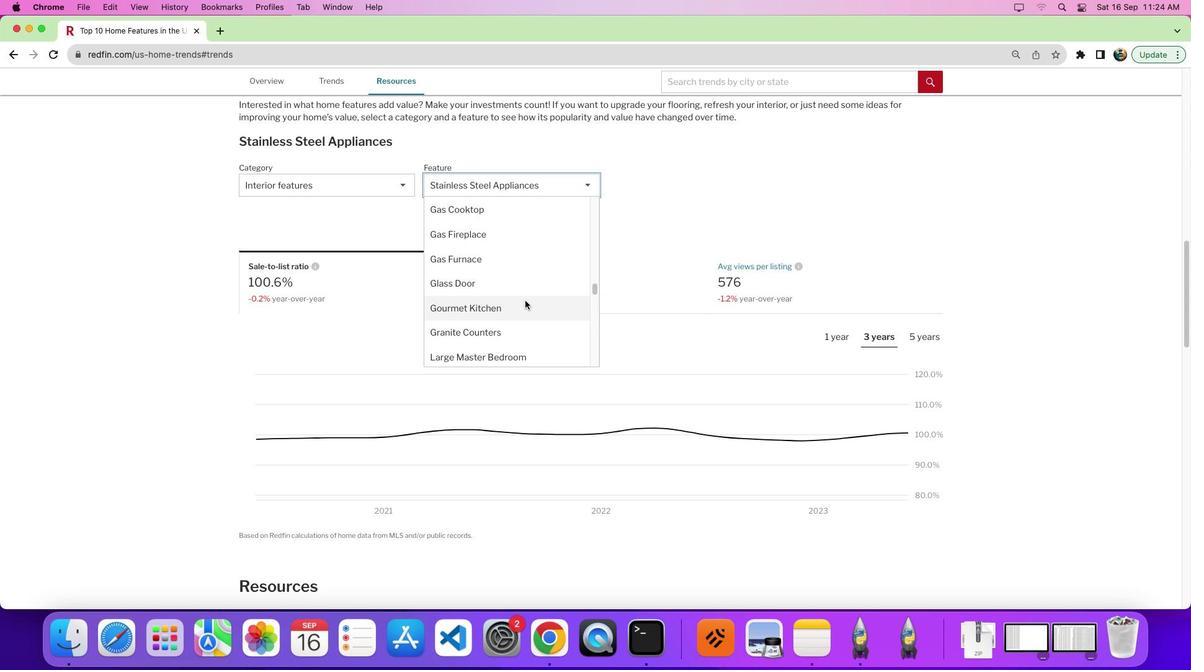 
Action: Mouse scrolled (524, 300) with delta (0, 0)
Screenshot: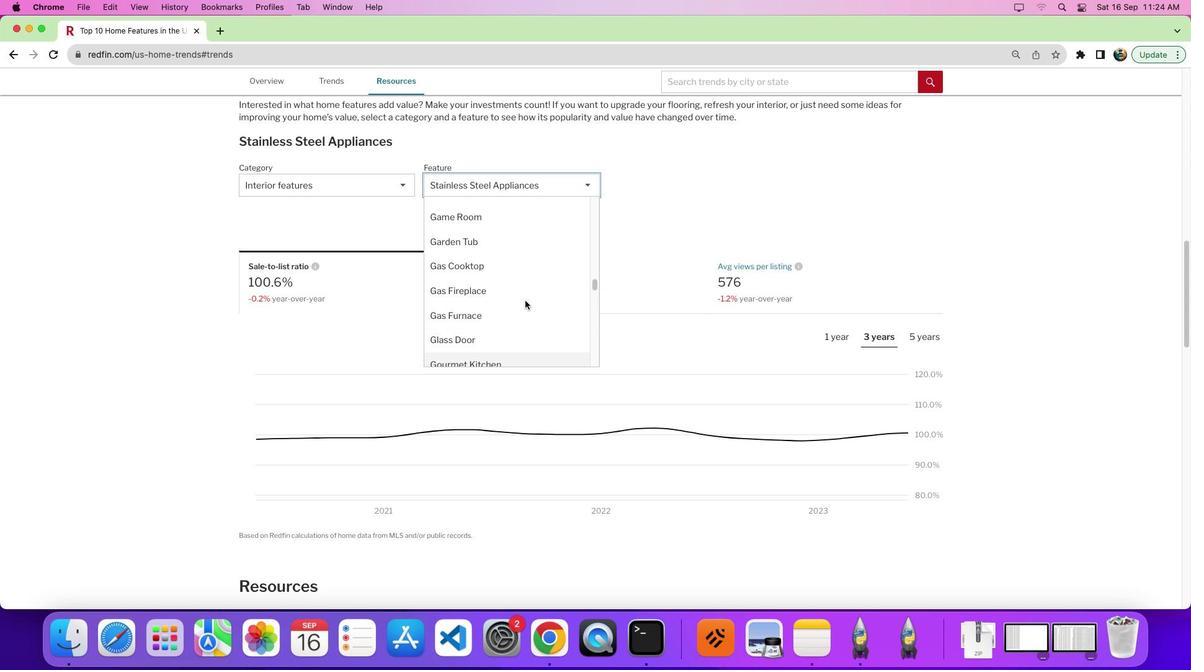 
Action: Mouse scrolled (524, 300) with delta (0, 4)
Screenshot: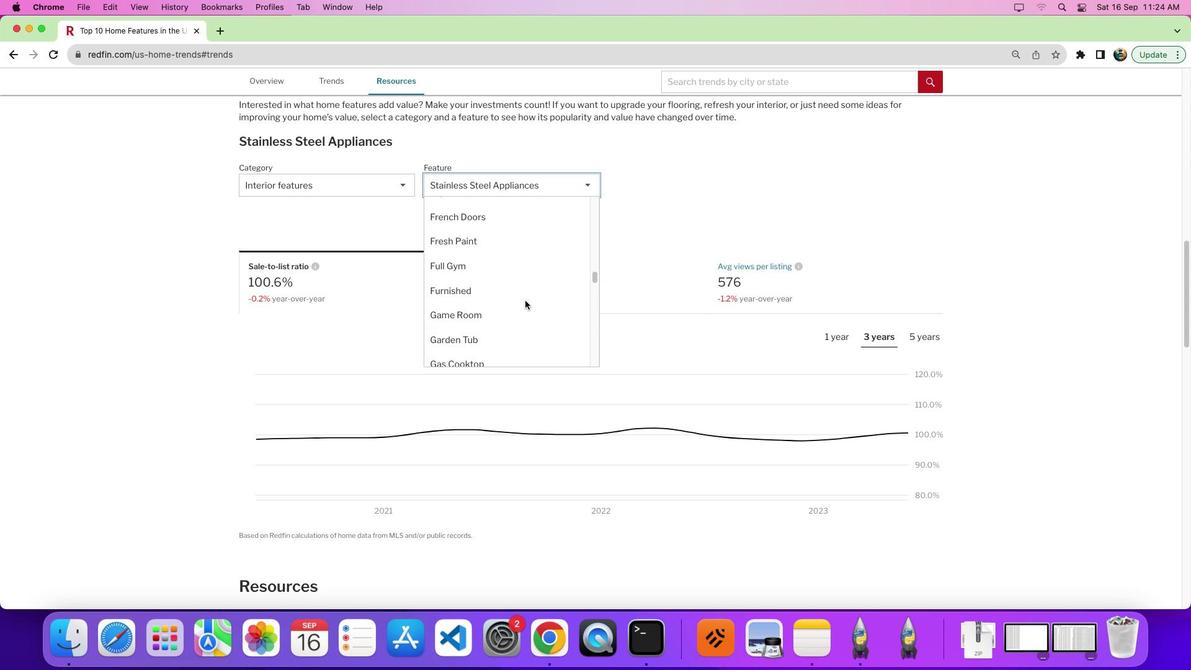 
Action: Mouse moved to (526, 300)
Screenshot: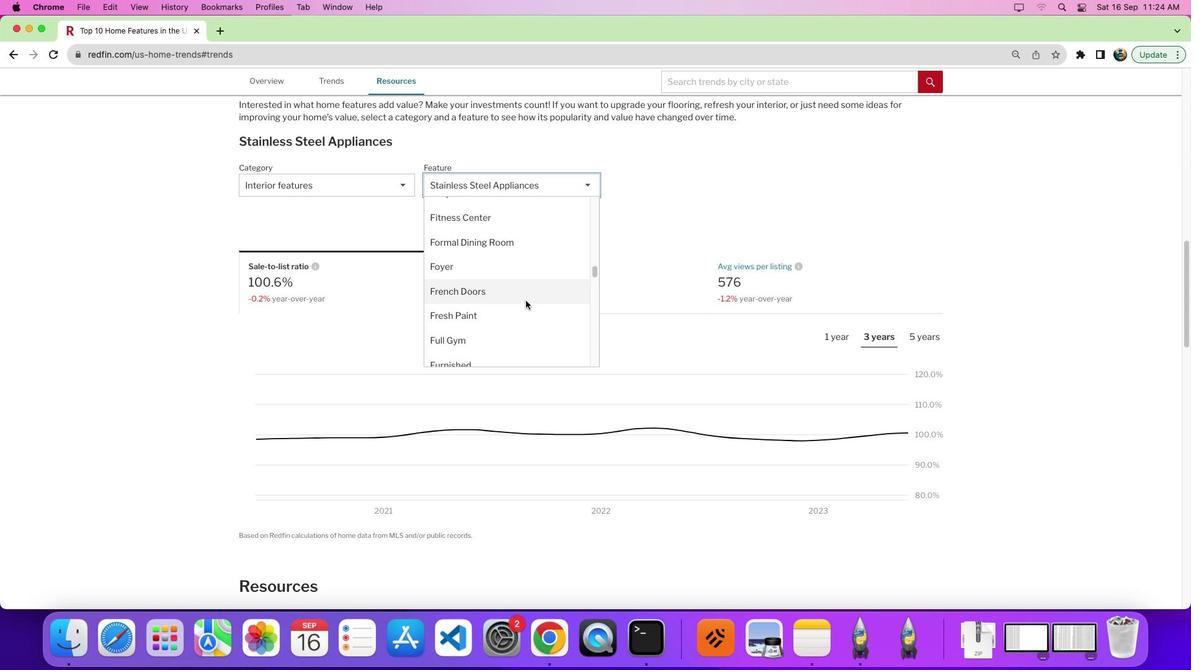 
Action: Mouse scrolled (526, 300) with delta (0, 0)
Screenshot: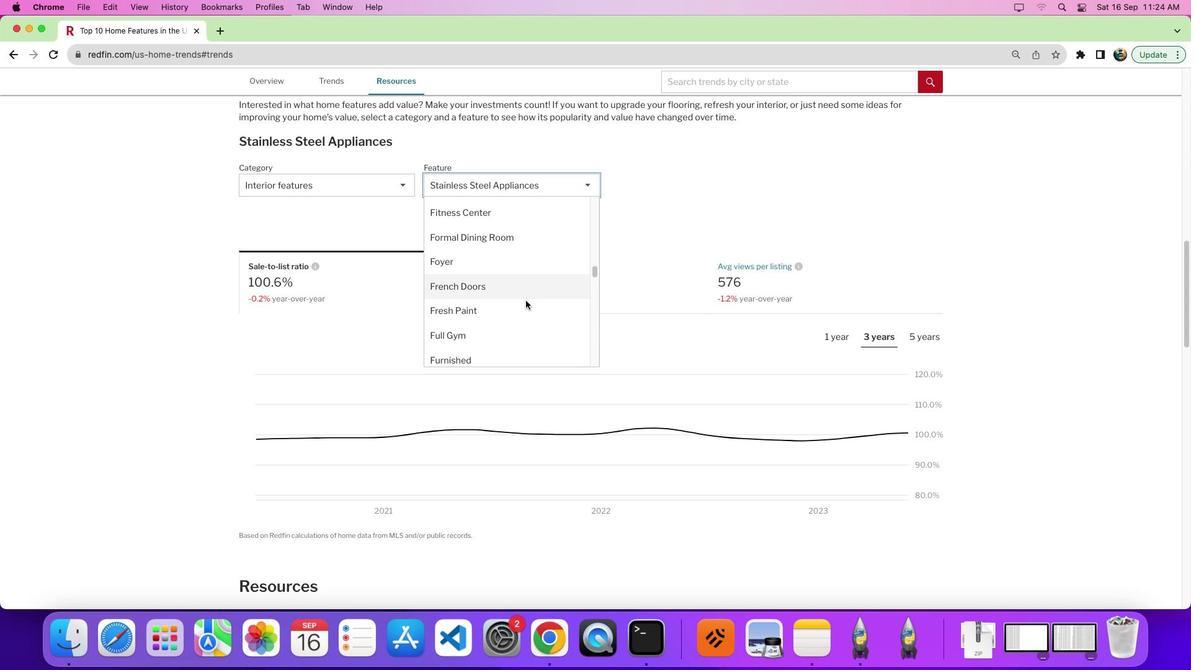
Action: Mouse scrolled (526, 300) with delta (0, 0)
Screenshot: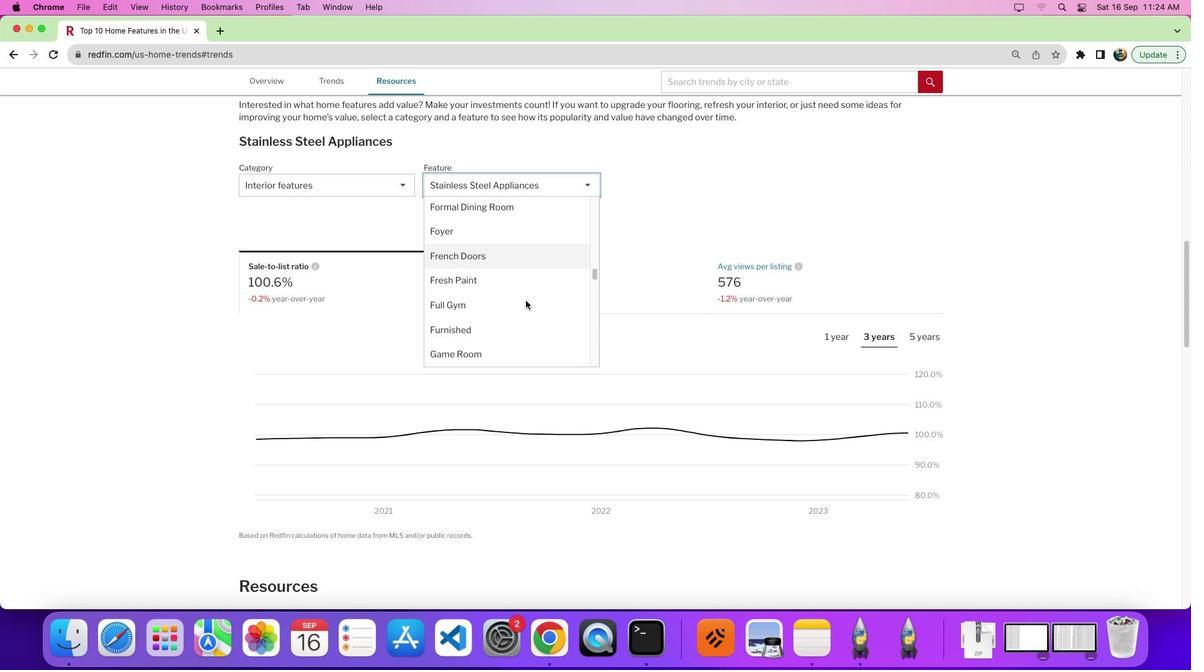 
Action: Mouse scrolled (526, 300) with delta (0, -3)
Screenshot: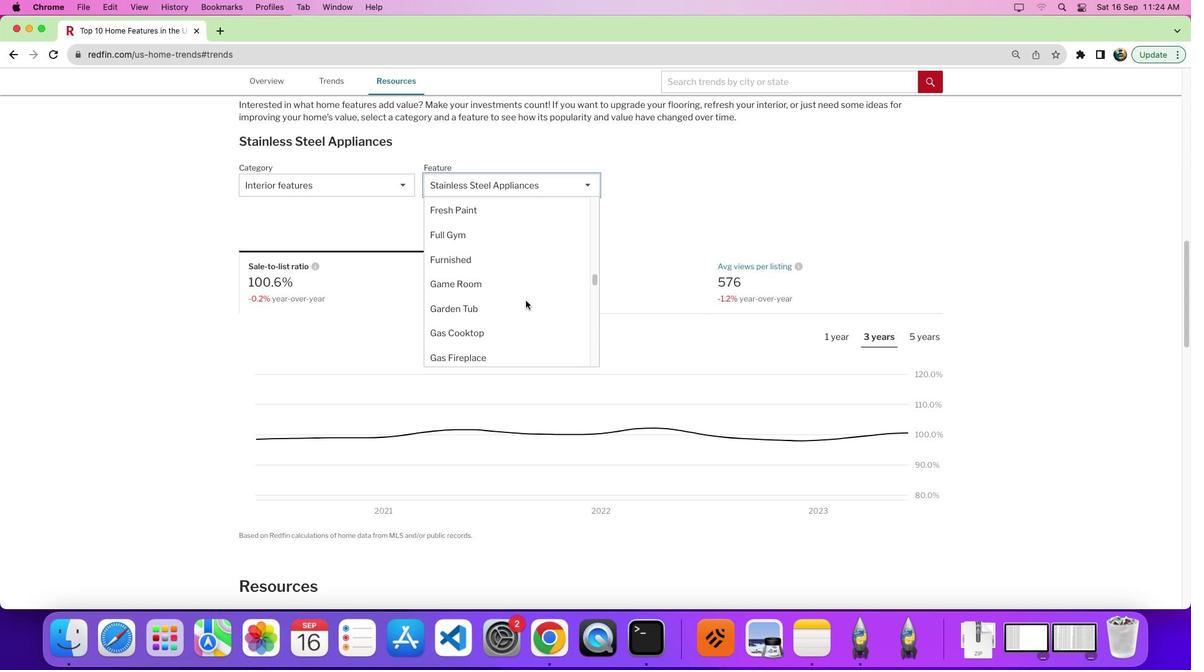 
Action: Mouse scrolled (526, 300) with delta (0, 0)
Screenshot: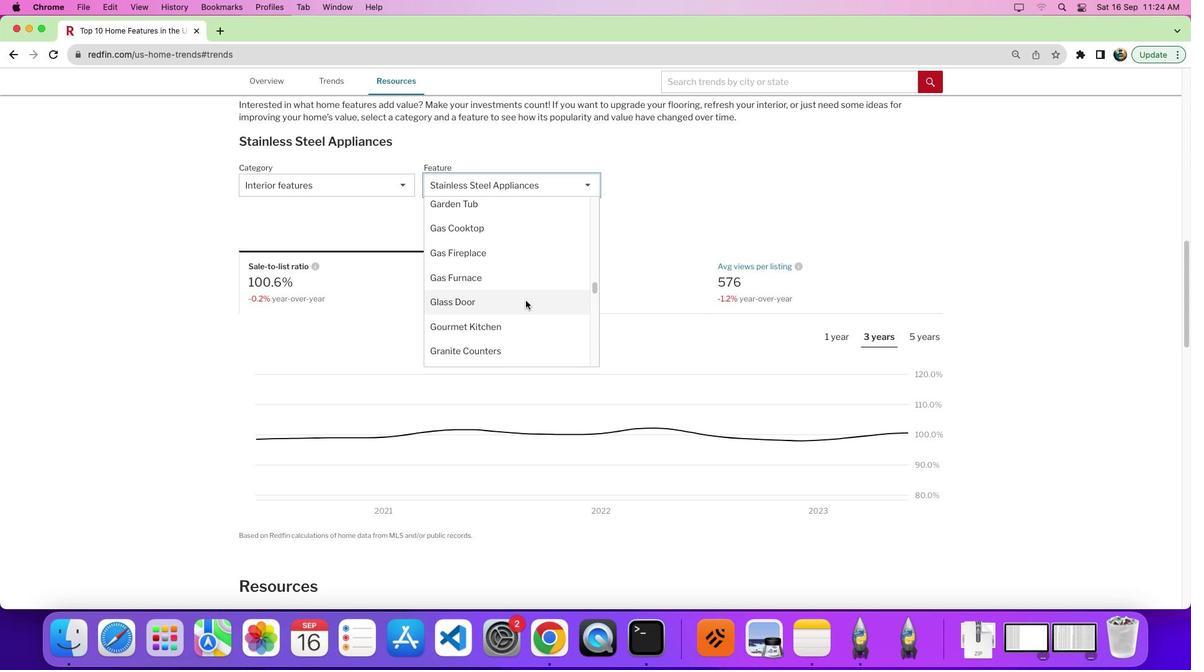 
Action: Mouse scrolled (526, 300) with delta (0, 0)
Screenshot: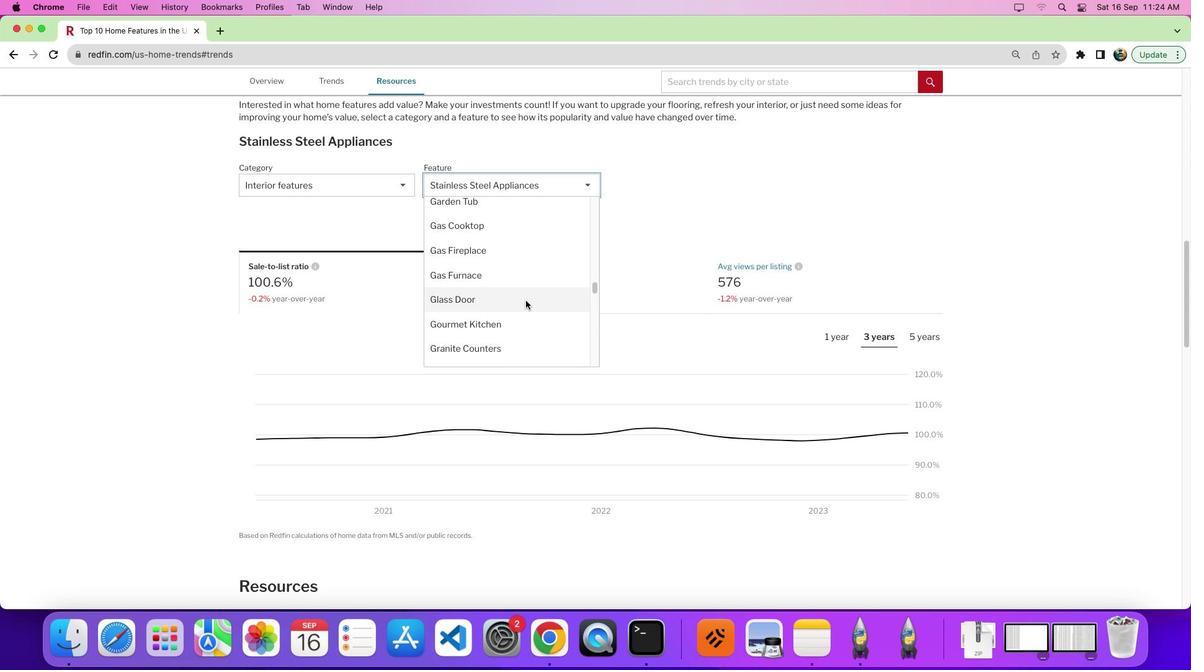 
Action: Mouse scrolled (526, 300) with delta (0, 0)
Screenshot: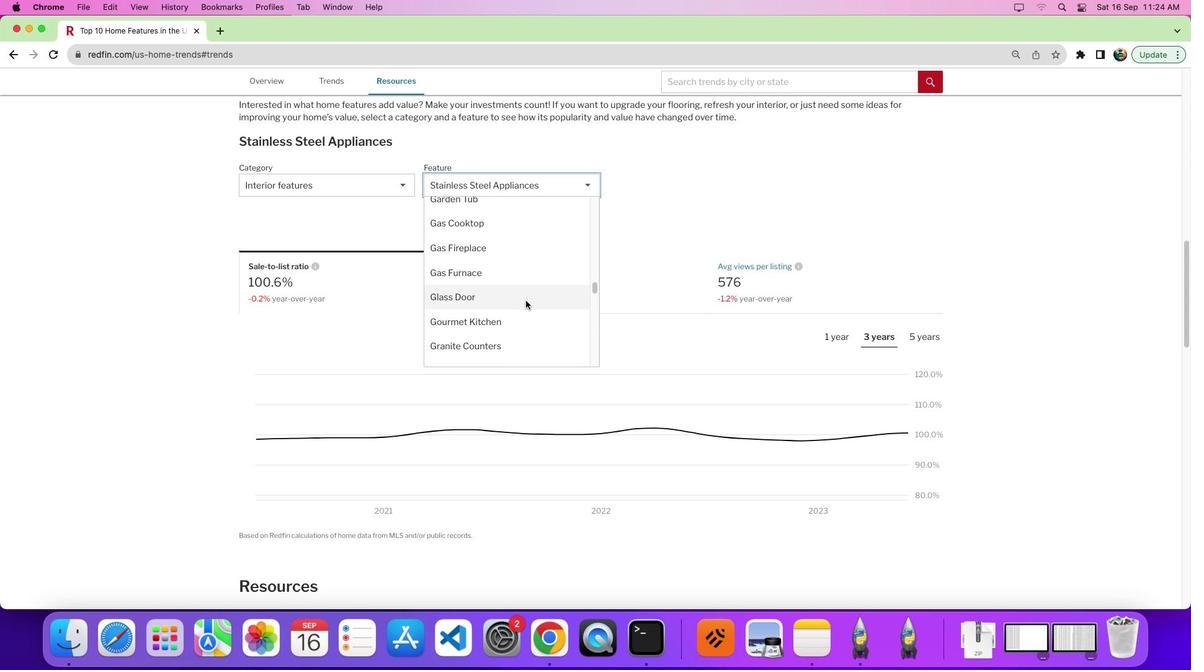 
Action: Mouse scrolled (526, 300) with delta (0, 0)
Screenshot: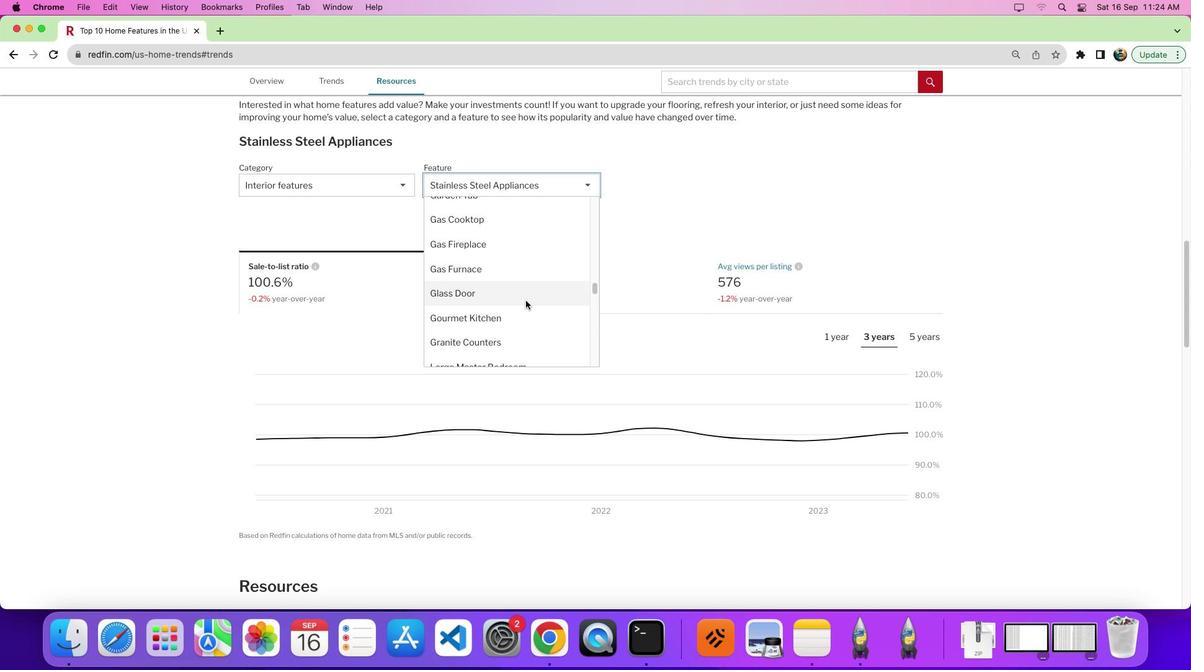 
Action: Mouse scrolled (526, 300) with delta (0, 0)
Screenshot: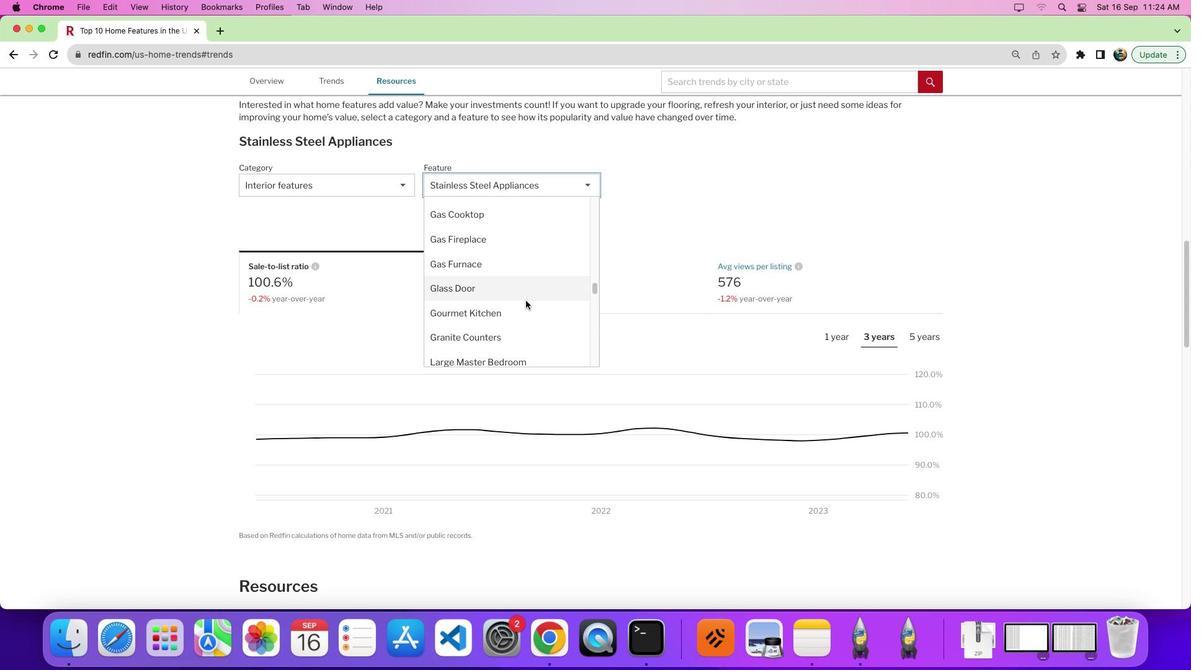 
Action: Mouse scrolled (526, 300) with delta (0, 0)
Screenshot: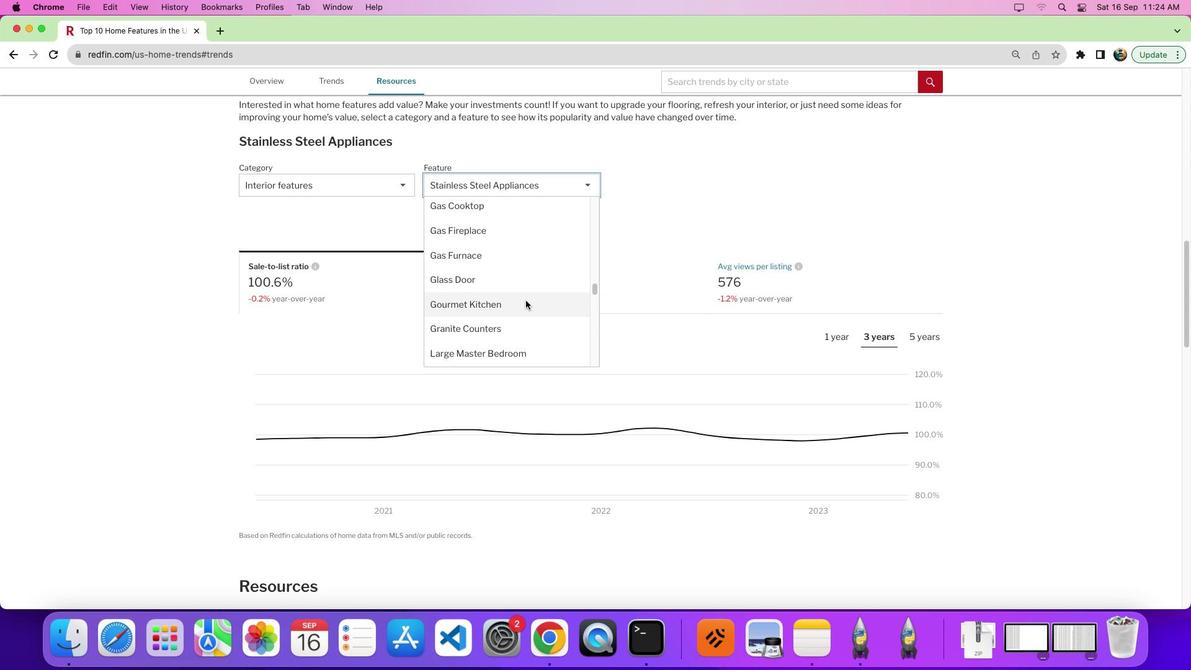 
Action: Mouse scrolled (526, 300) with delta (0, 0)
Screenshot: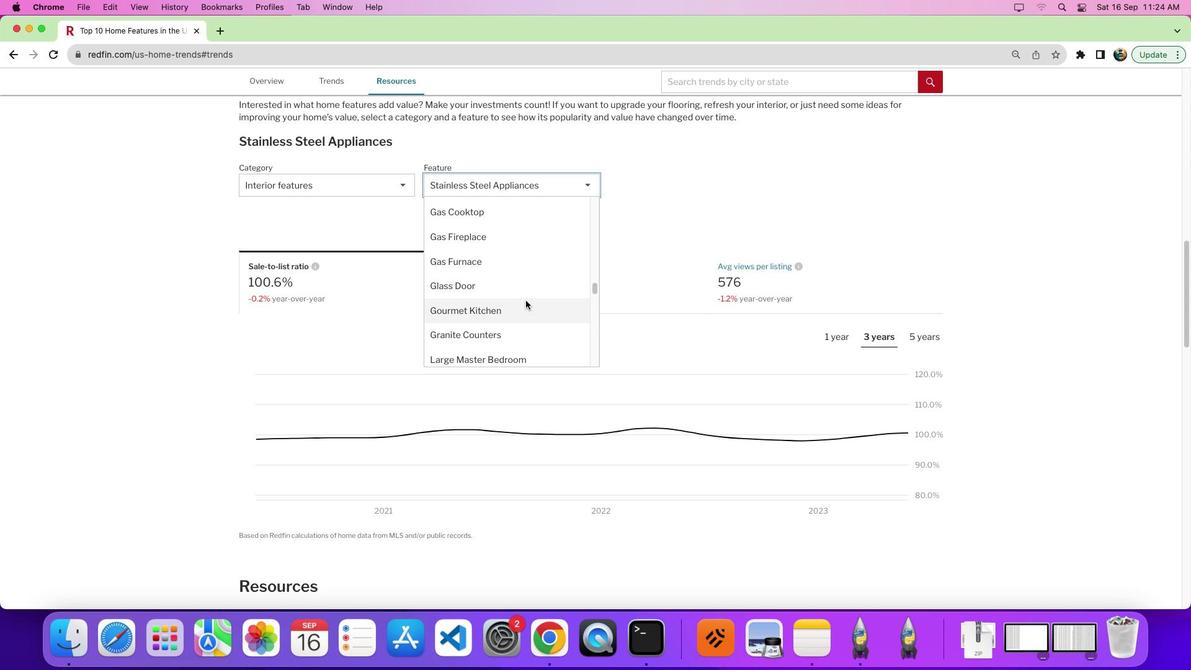 
Action: Mouse scrolled (526, 300) with delta (0, 0)
Screenshot: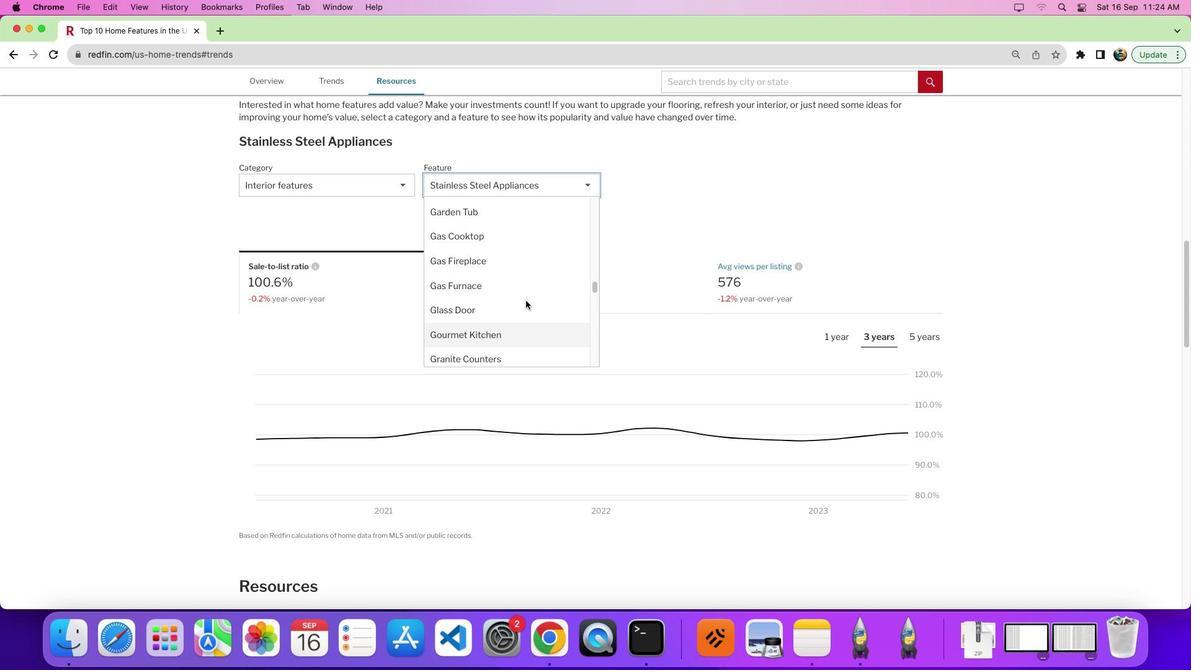 
Action: Mouse scrolled (526, 300) with delta (0, 0)
Screenshot: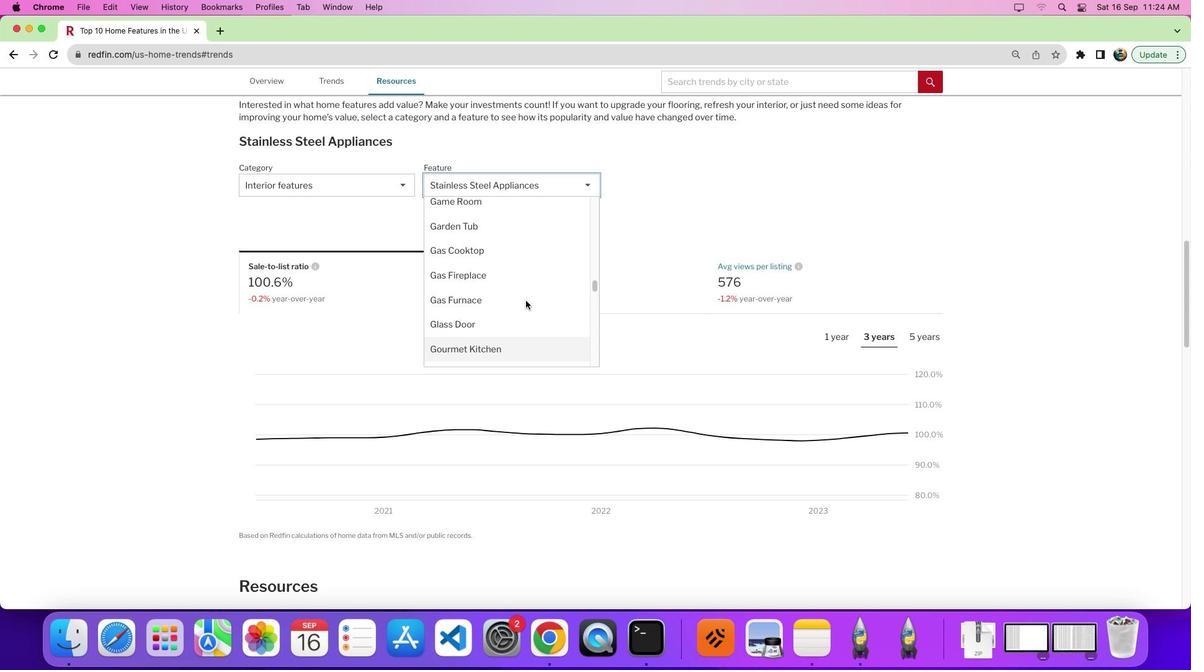 
Action: Mouse scrolled (526, 300) with delta (0, 0)
Screenshot: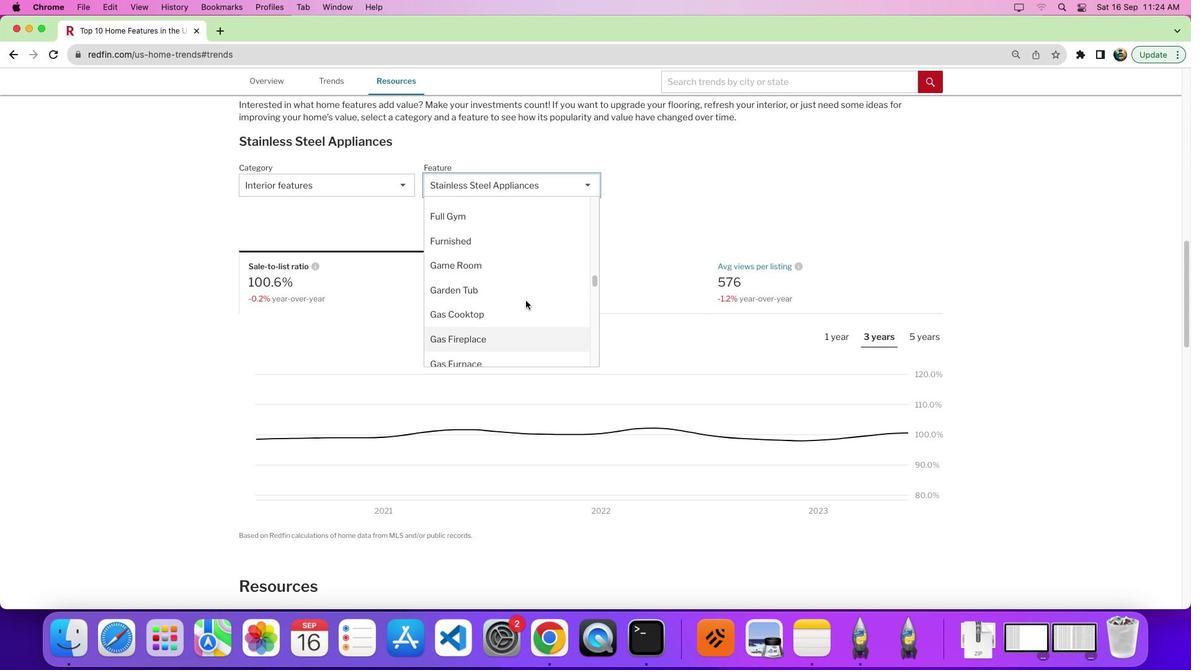
Action: Mouse scrolled (526, 300) with delta (0, 0)
Screenshot: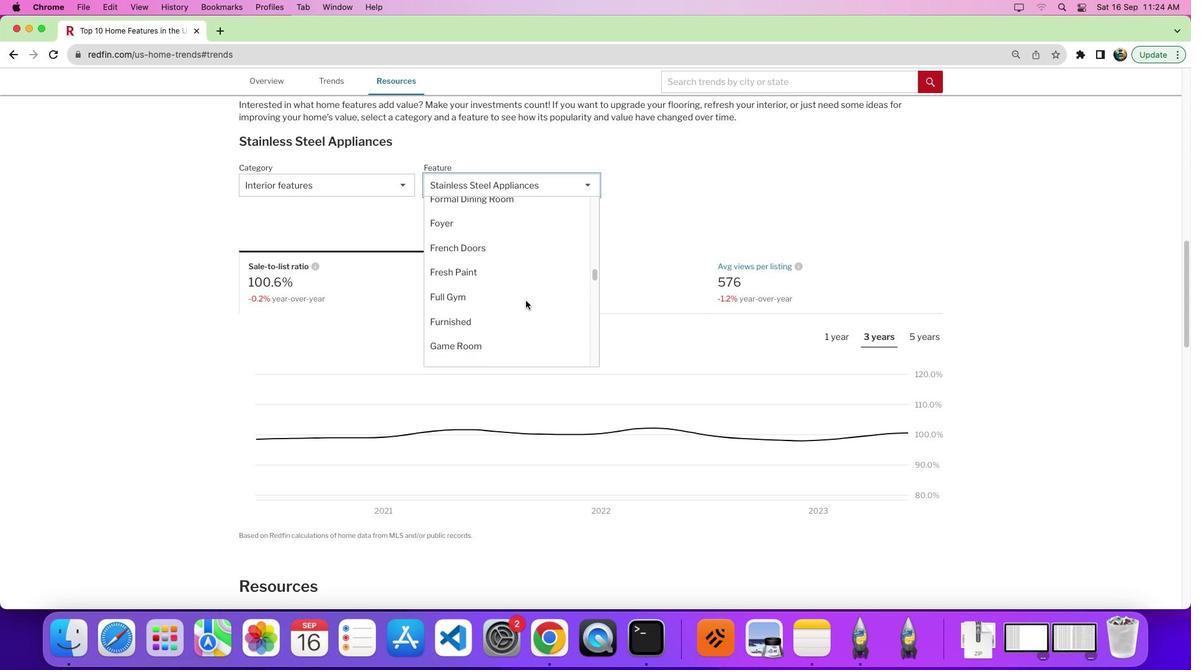 
Action: Mouse scrolled (526, 300) with delta (0, 4)
Screenshot: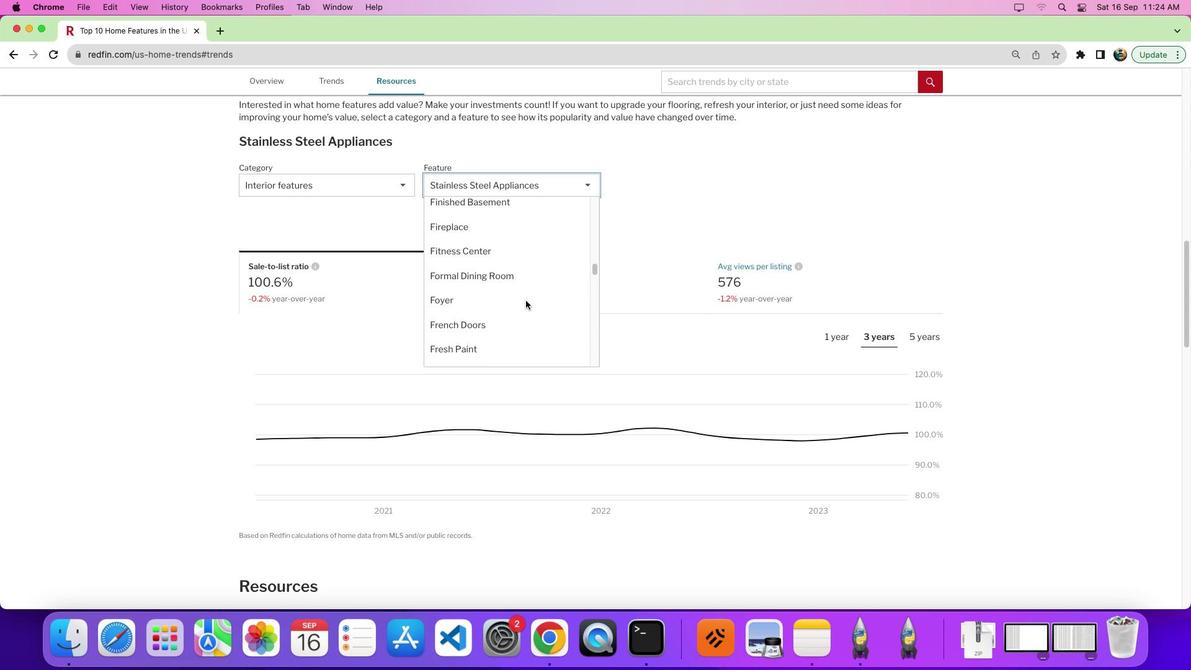 
Action: Mouse scrolled (526, 300) with delta (0, 0)
Screenshot: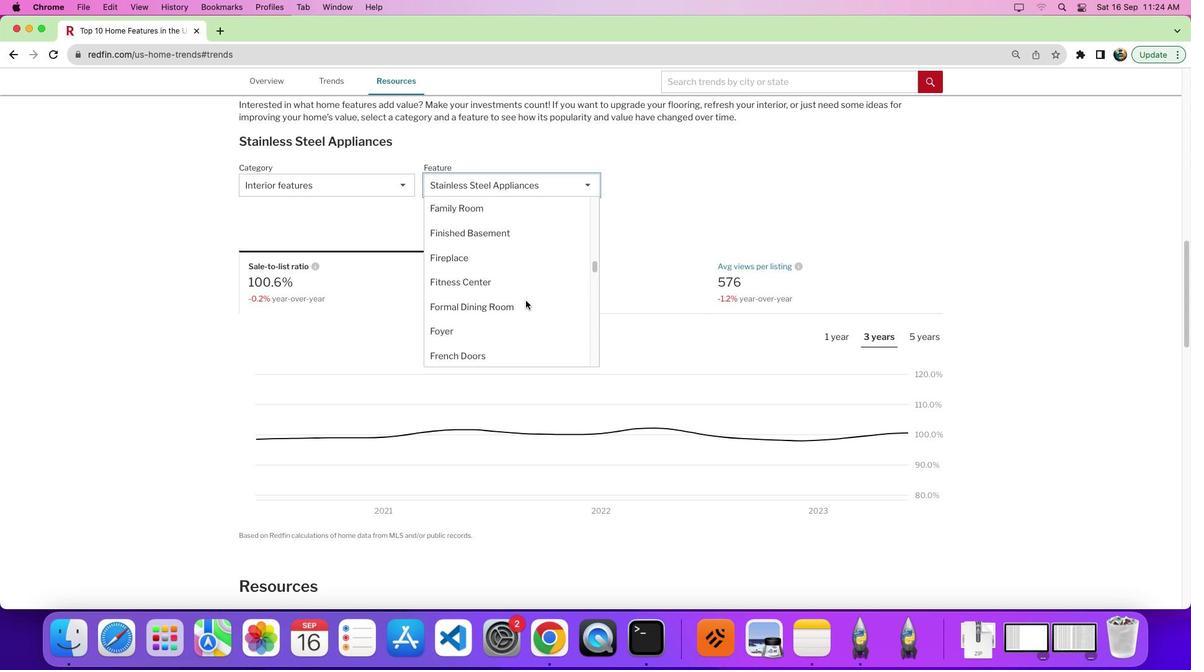 
Action: Mouse scrolled (526, 300) with delta (0, 0)
Screenshot: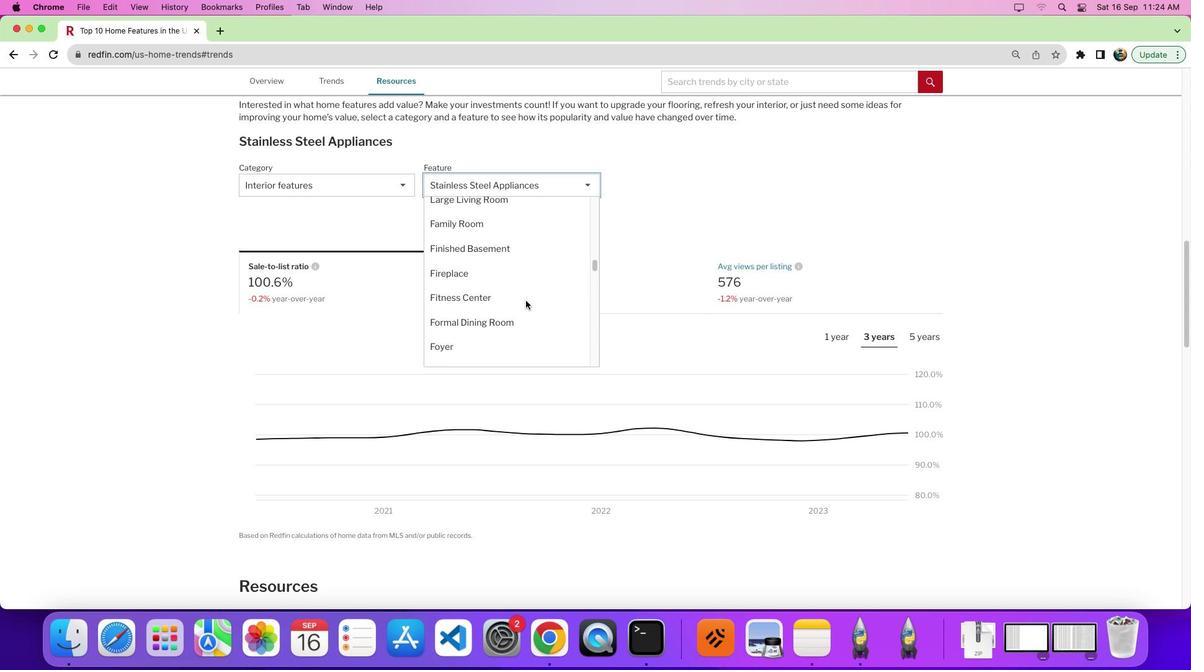 
Action: Mouse scrolled (526, 300) with delta (0, 0)
Screenshot: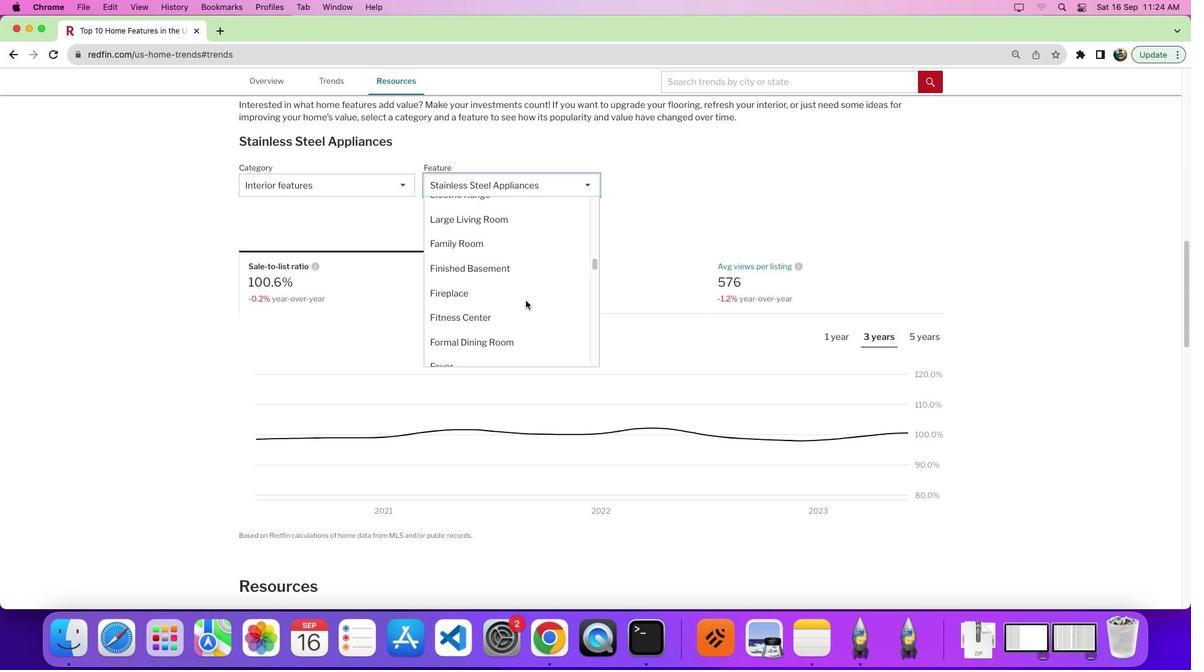 
Action: Mouse scrolled (526, 300) with delta (0, 0)
Screenshot: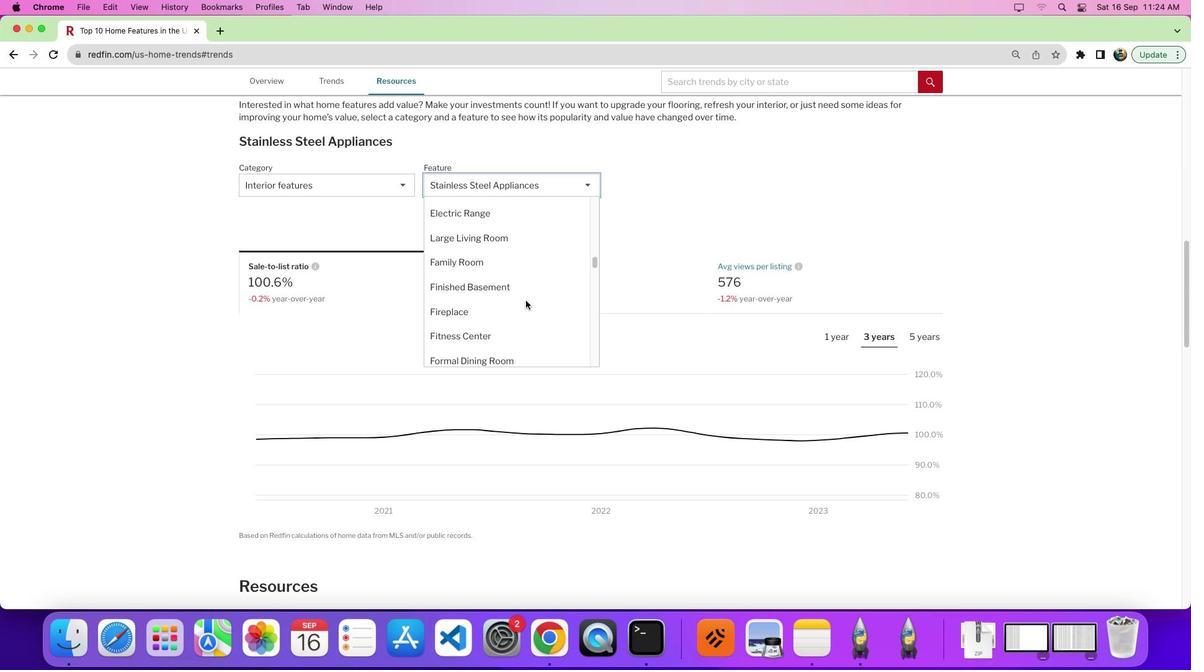 
Action: Mouse scrolled (526, 300) with delta (0, 0)
Screenshot: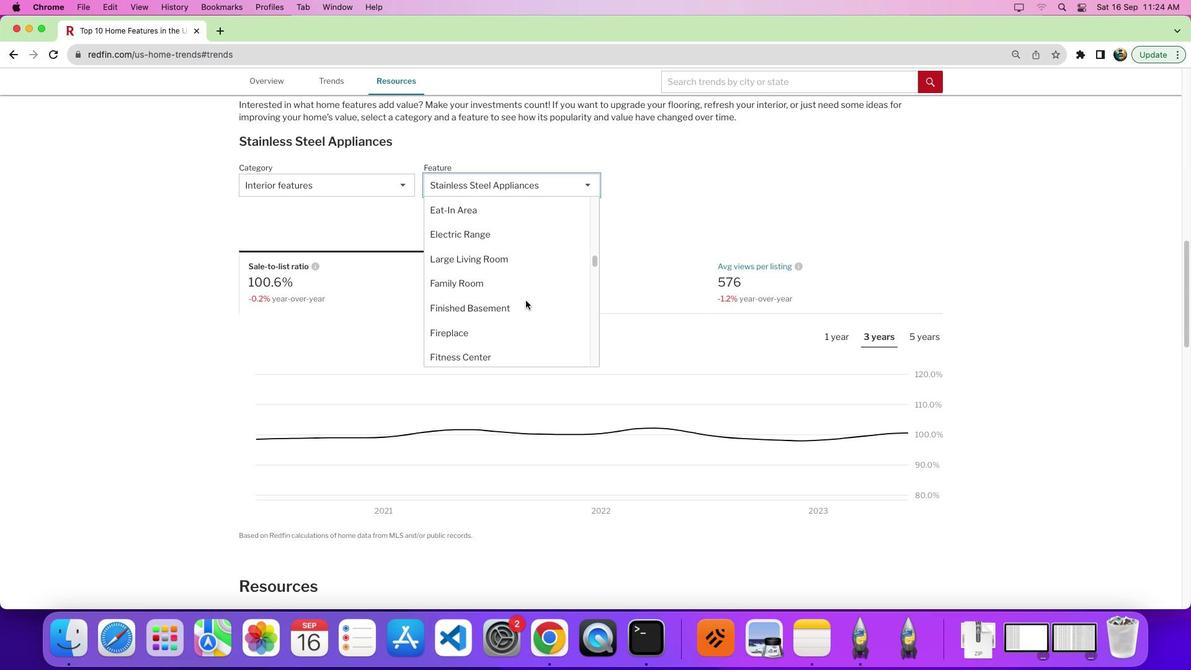 
Action: Mouse scrolled (526, 300) with delta (0, 0)
Screenshot: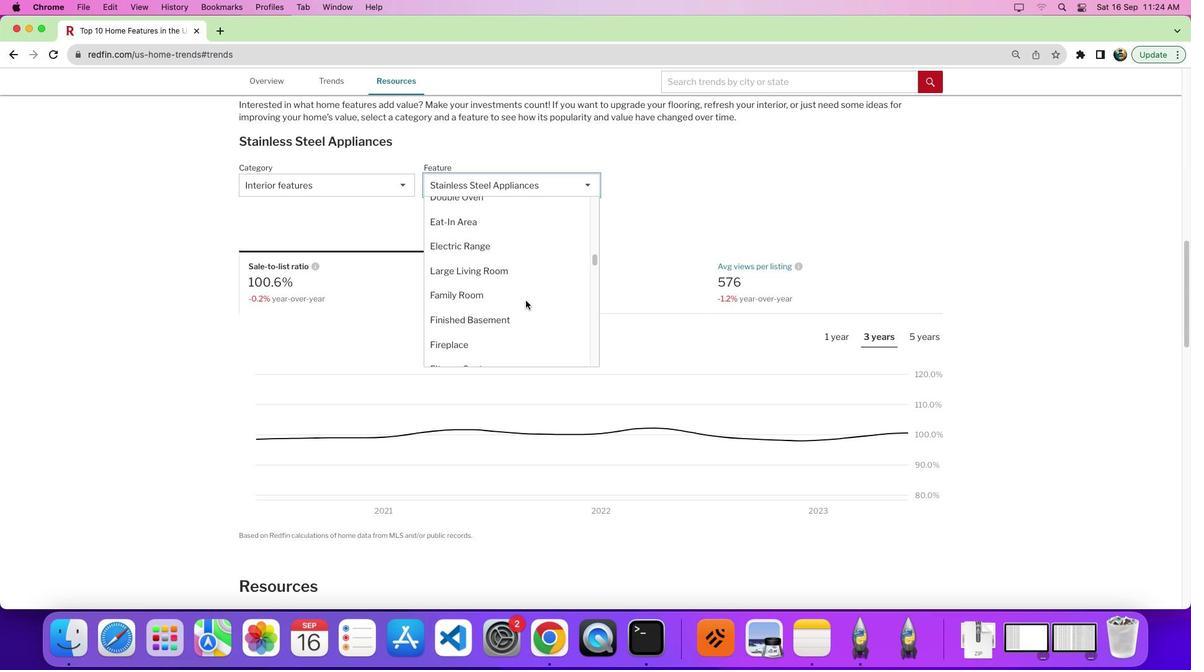 
Action: Mouse scrolled (526, 300) with delta (0, 0)
Screenshot: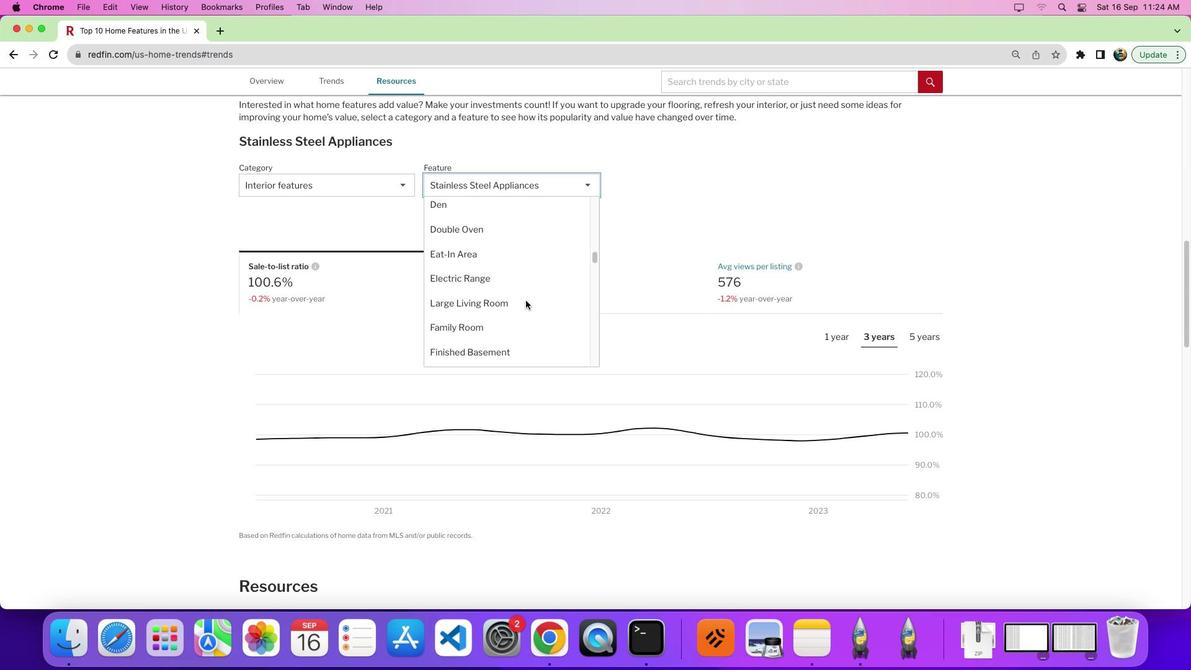 
Action: Mouse scrolled (526, 300) with delta (0, 0)
Screenshot: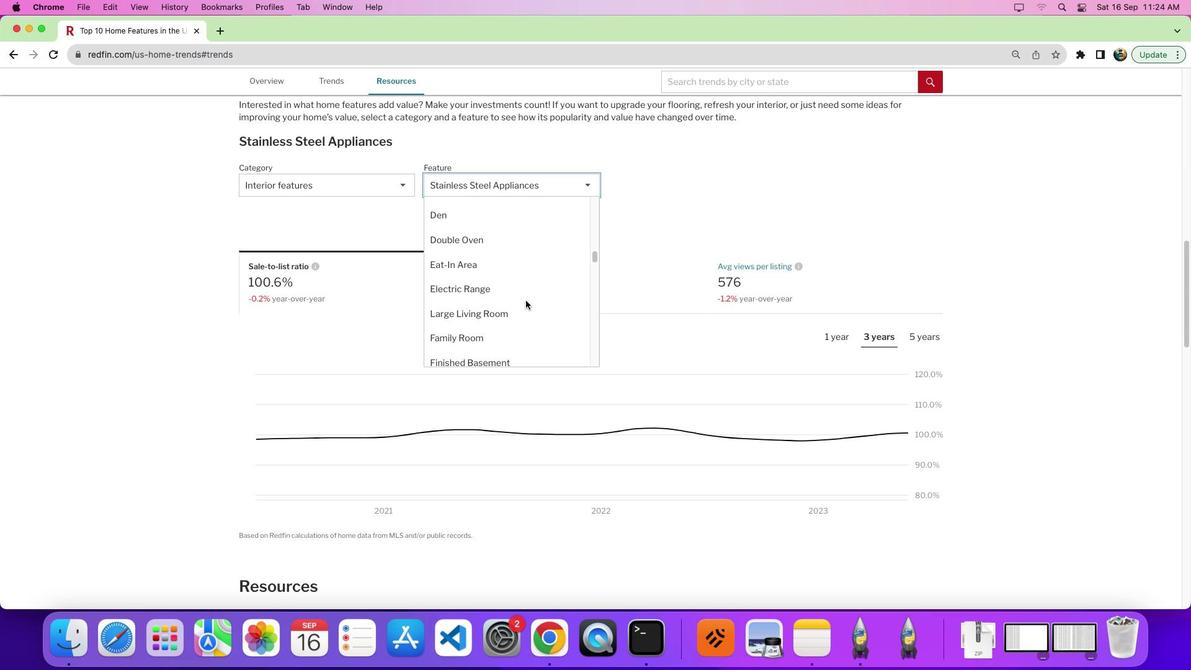 
Action: Mouse moved to (497, 316)
Screenshot: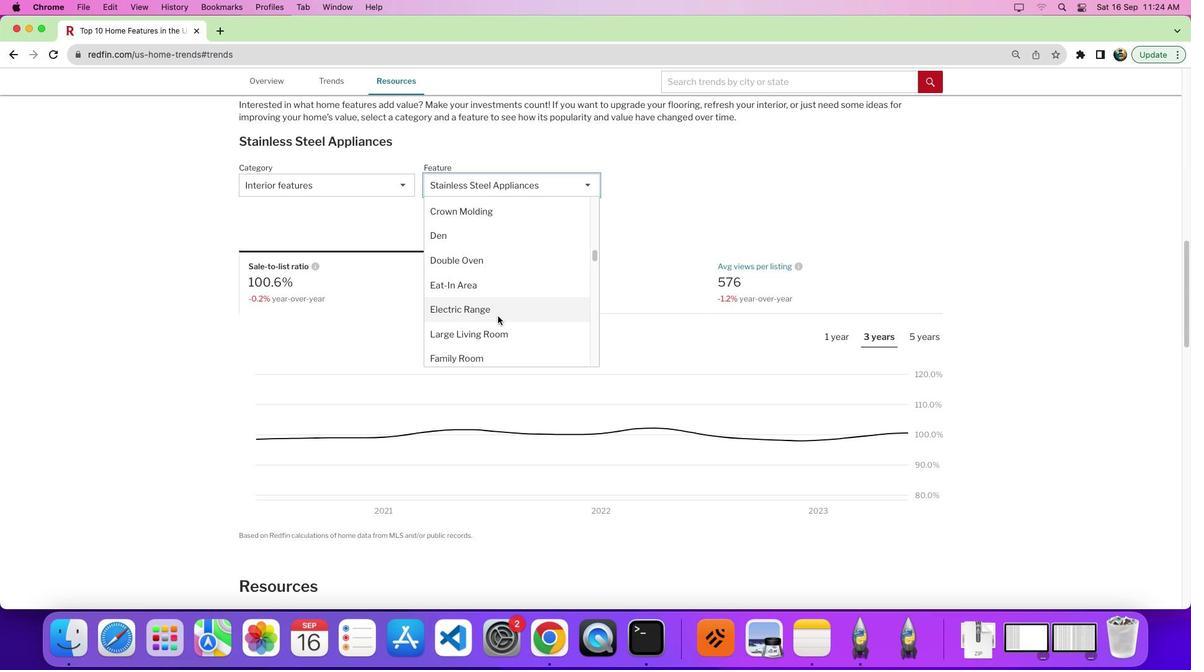 
Action: Mouse pressed left at (497, 316)
Screenshot: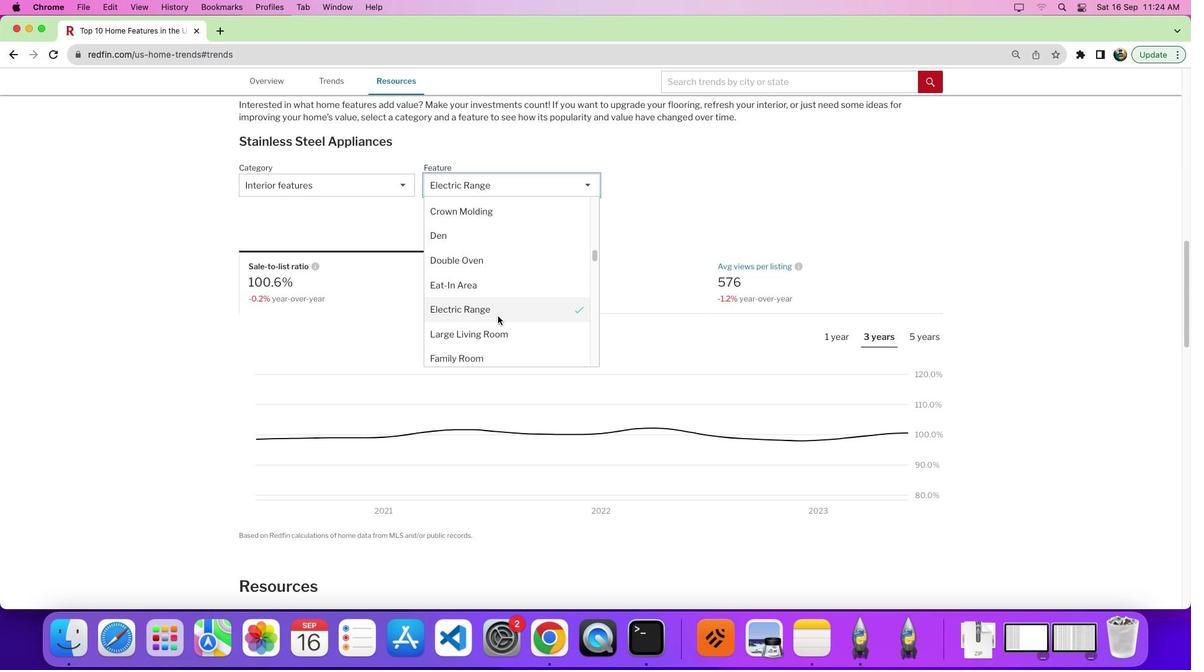 
Action: Mouse moved to (729, 302)
Screenshot: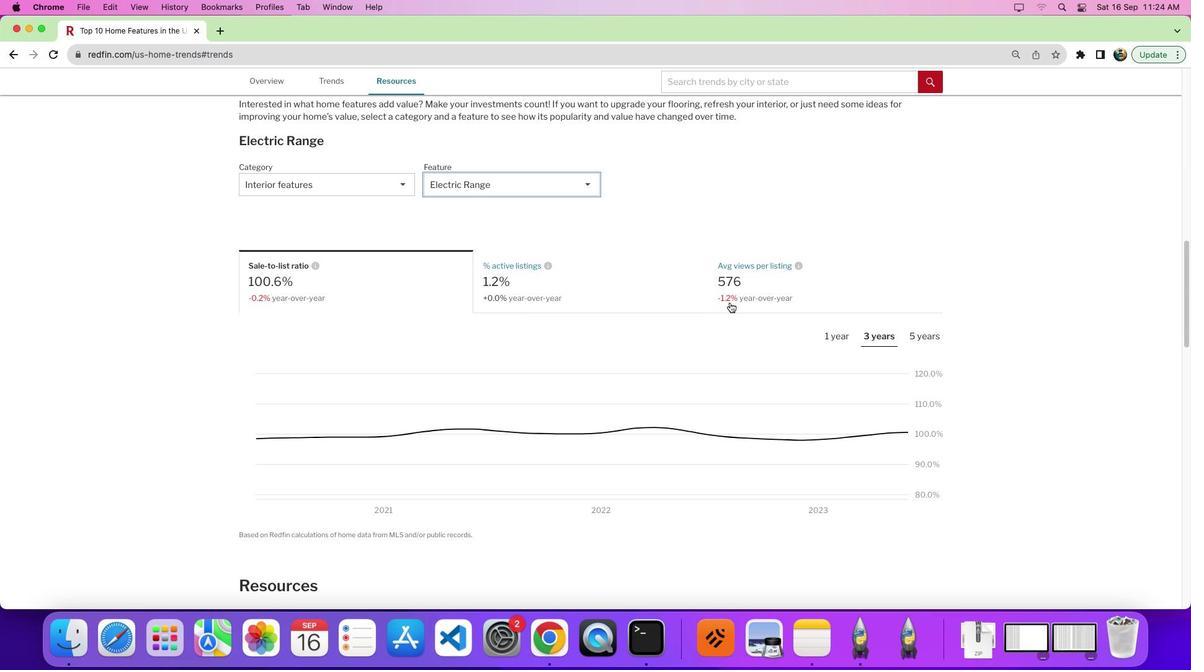 
Action: Mouse scrolled (729, 302) with delta (0, 0)
Screenshot: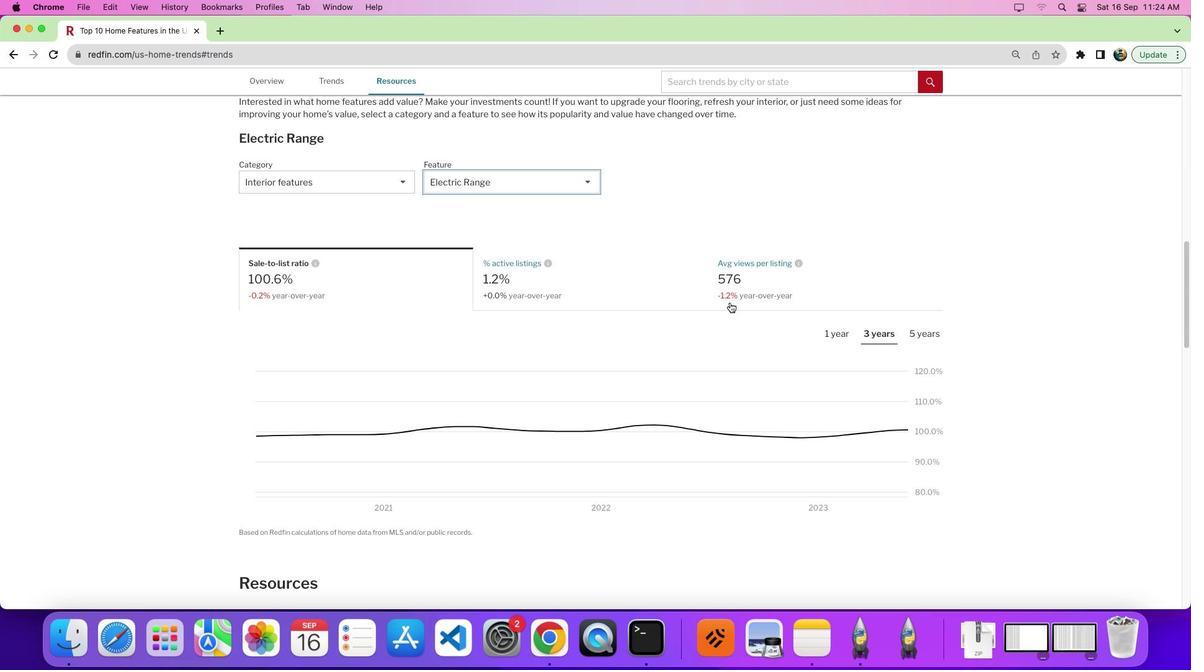
Action: Mouse scrolled (729, 302) with delta (0, 0)
Screenshot: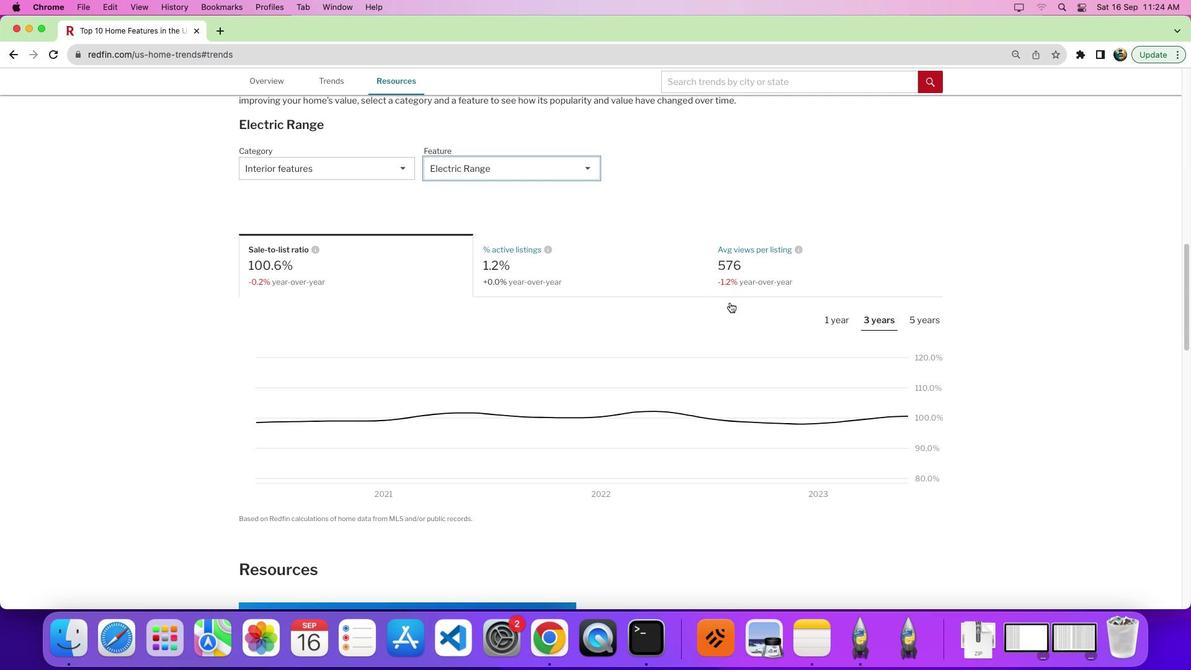
Action: Mouse moved to (746, 258)
Screenshot: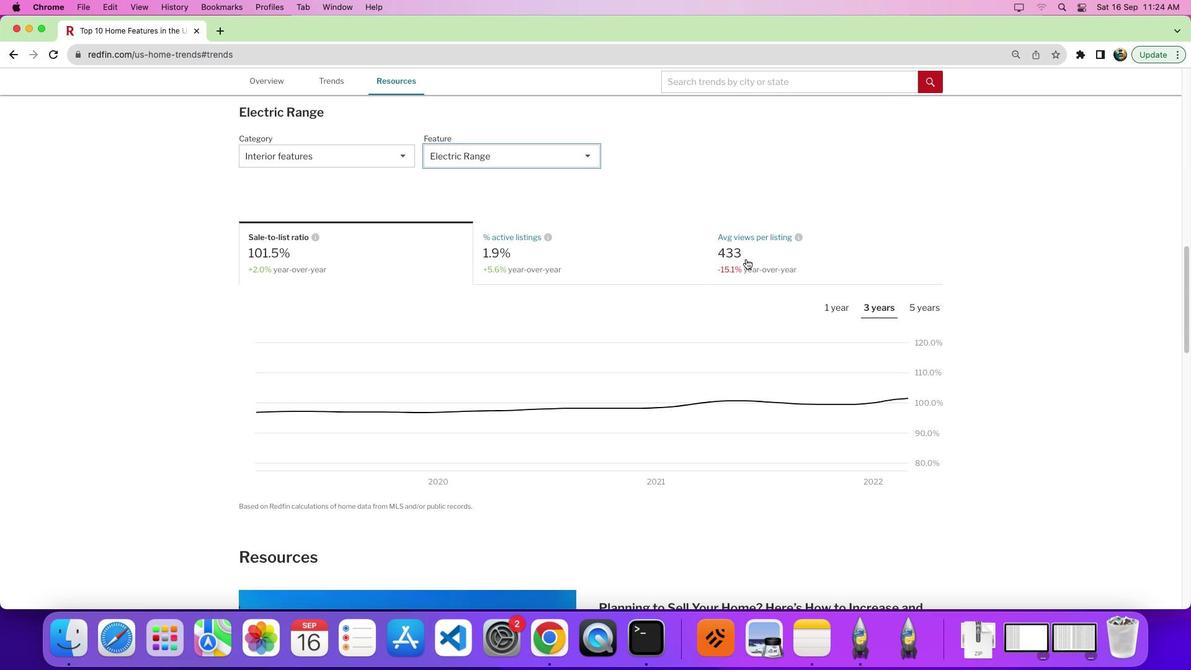 
Action: Mouse pressed left at (746, 258)
Screenshot: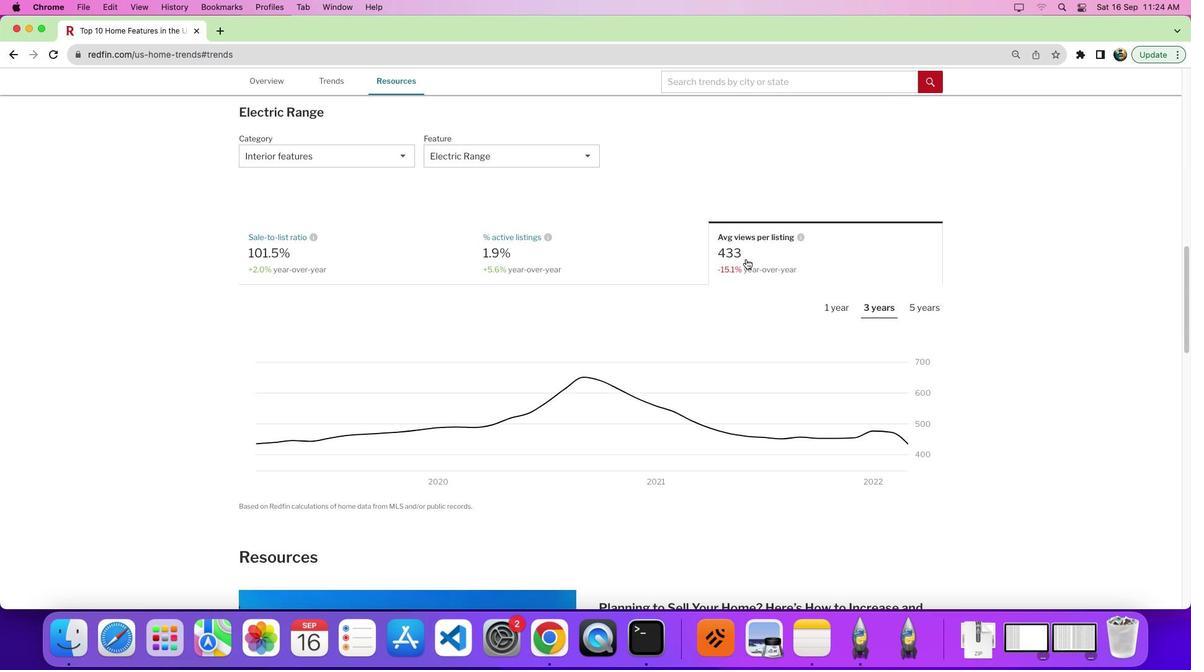 
Action: Mouse moved to (773, 274)
Screenshot: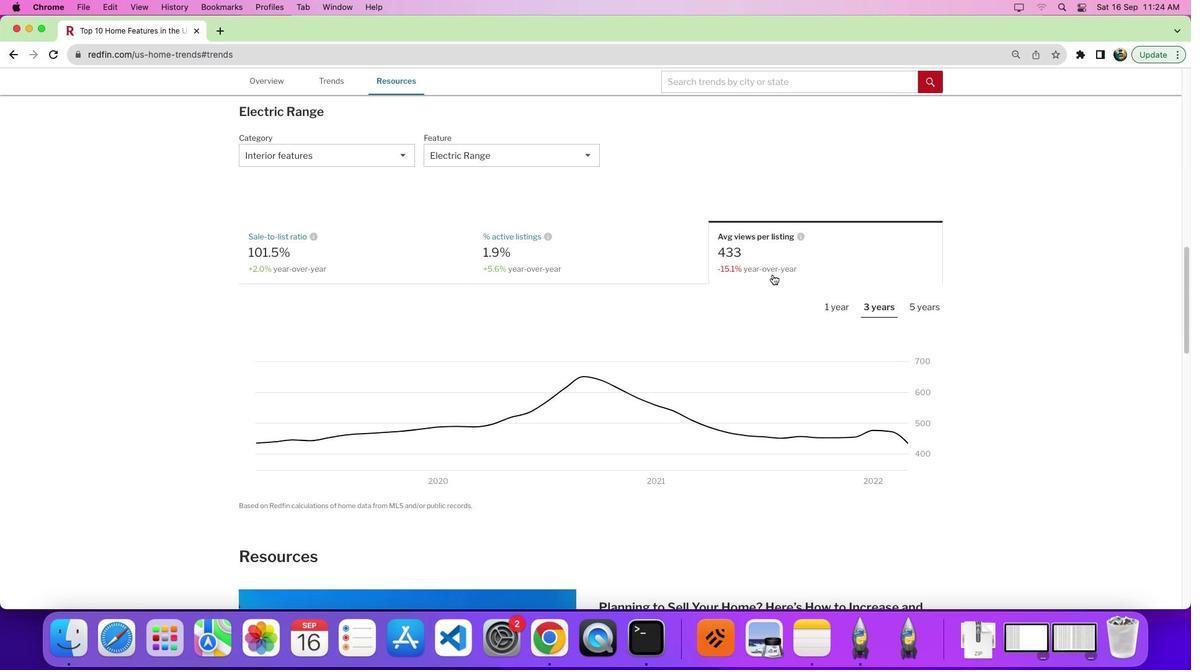
Action: Mouse scrolled (773, 274) with delta (0, 0)
Screenshot: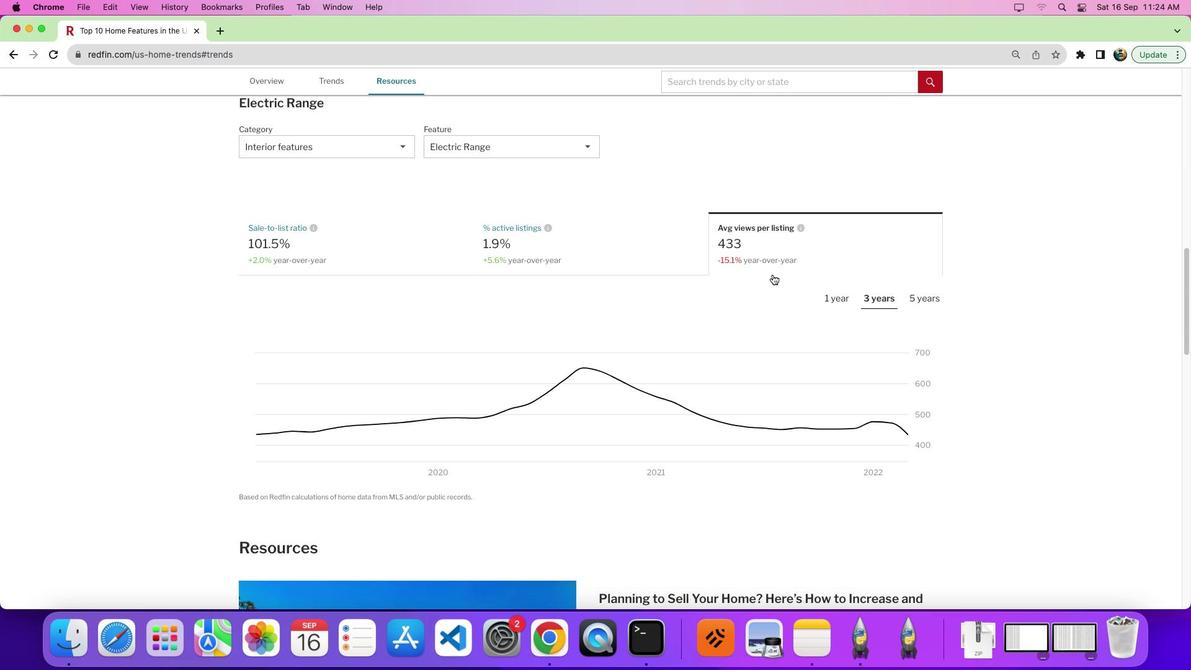
Action: Mouse scrolled (773, 274) with delta (0, 0)
Screenshot: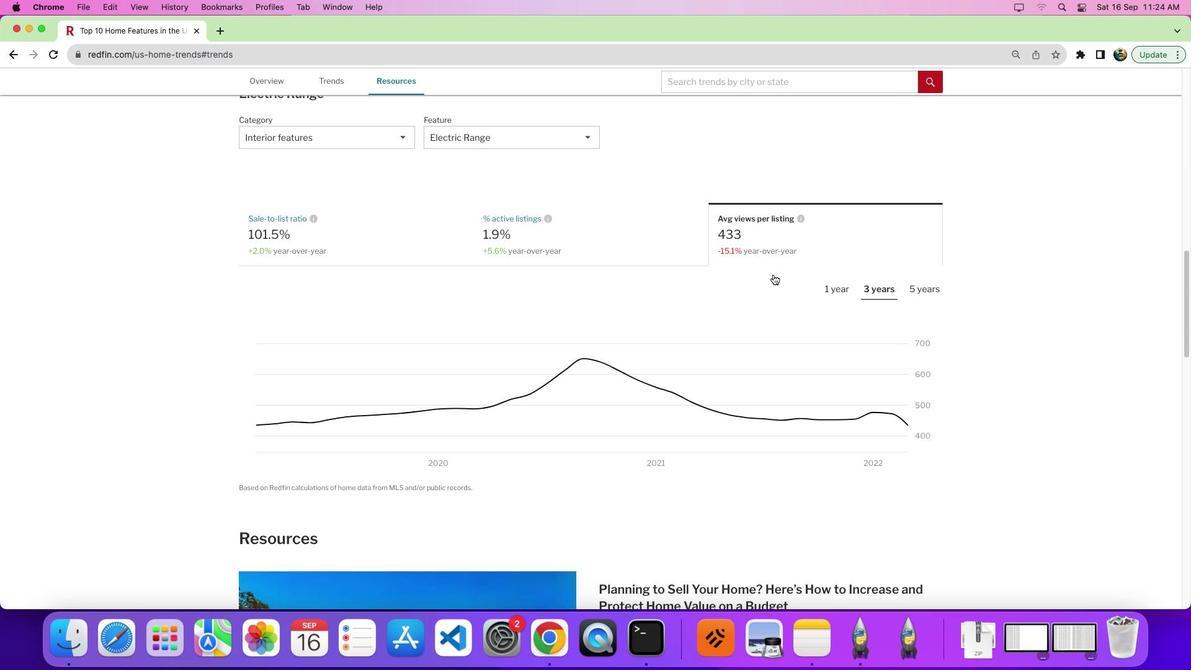 
Action: Mouse moved to (916, 270)
Screenshot: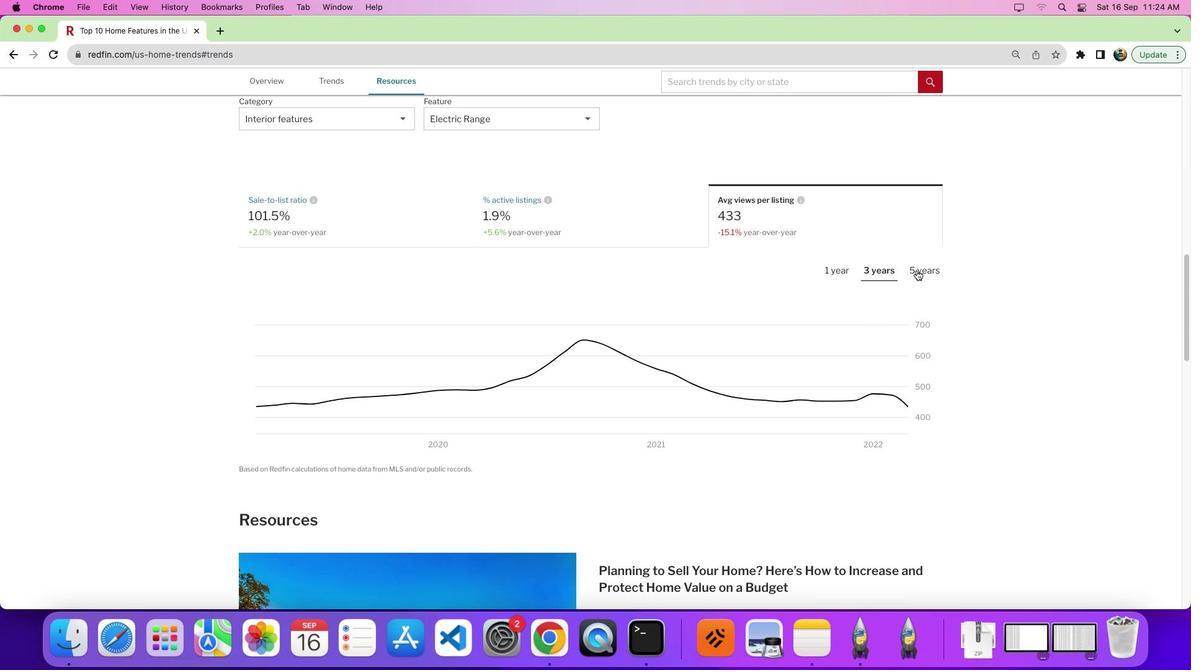 
Action: Mouse pressed left at (916, 270)
Screenshot: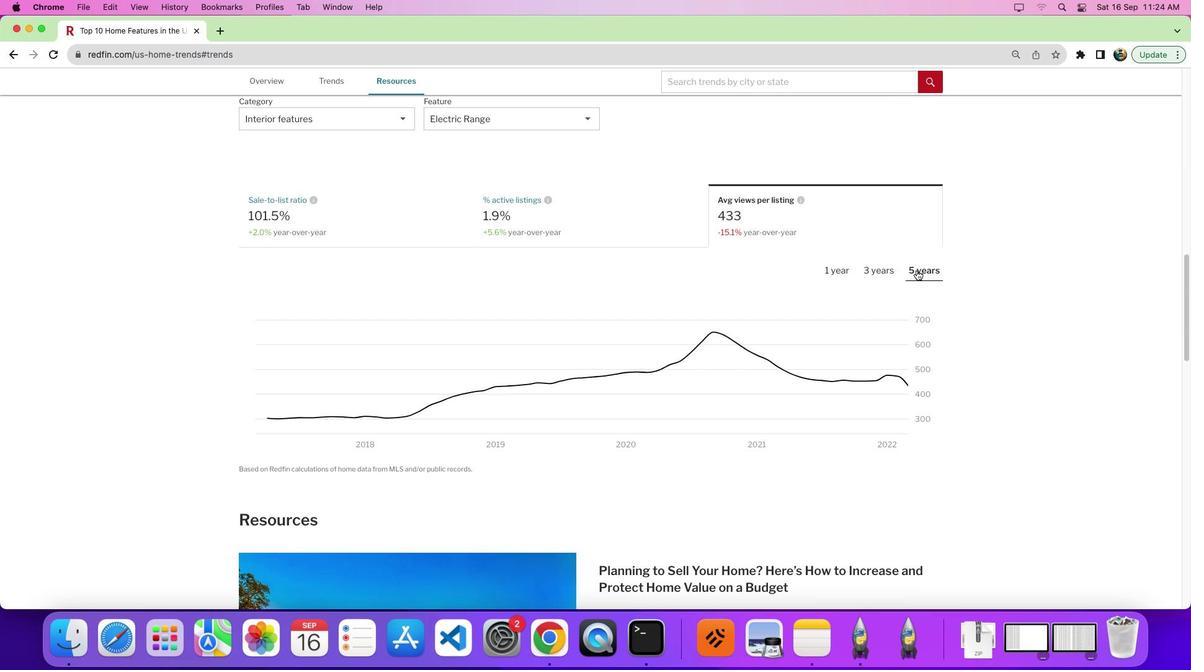 
Action: Mouse scrolled (916, 270) with delta (0, 0)
Screenshot: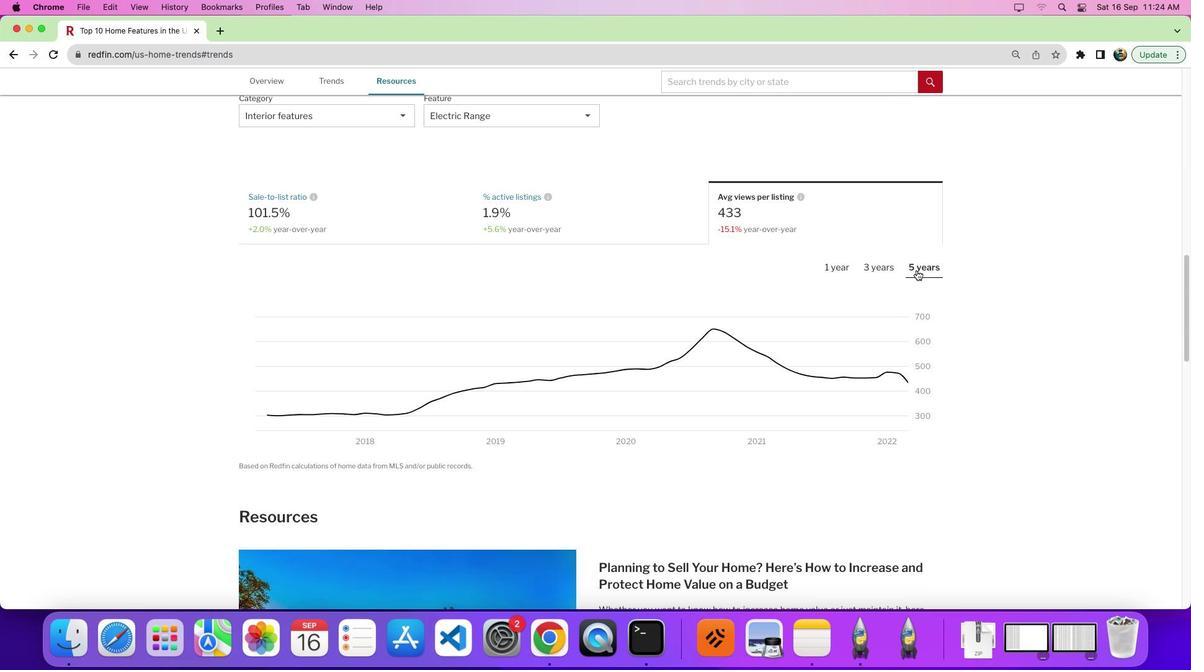 
Action: Mouse scrolled (916, 270) with delta (0, 0)
Screenshot: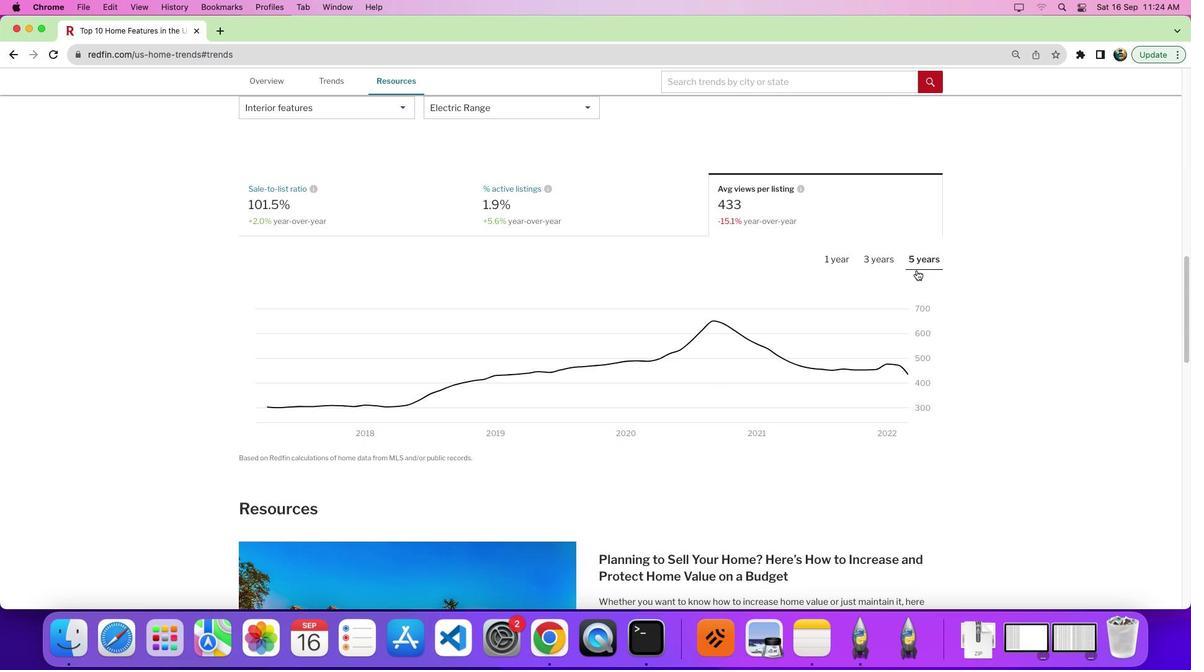 
Action: Mouse moved to (977, 382)
Screenshot: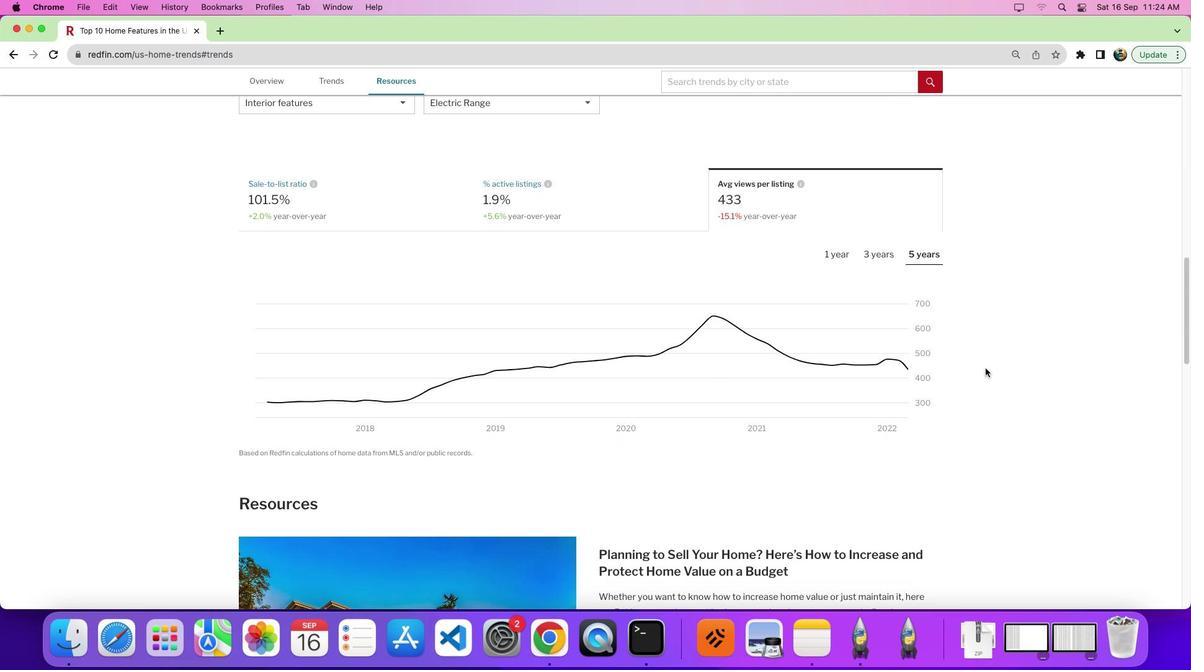 
